 Task: For heading Arial with bold.  font size for heading22,  'Change the font style of data to'Arial Narrow.  and font size to 14,  Change the alignment of both headline & data to Align middle.  In the sheet  Financial Planning Spreadsheet Template
Action: Mouse moved to (38, 124)
Screenshot: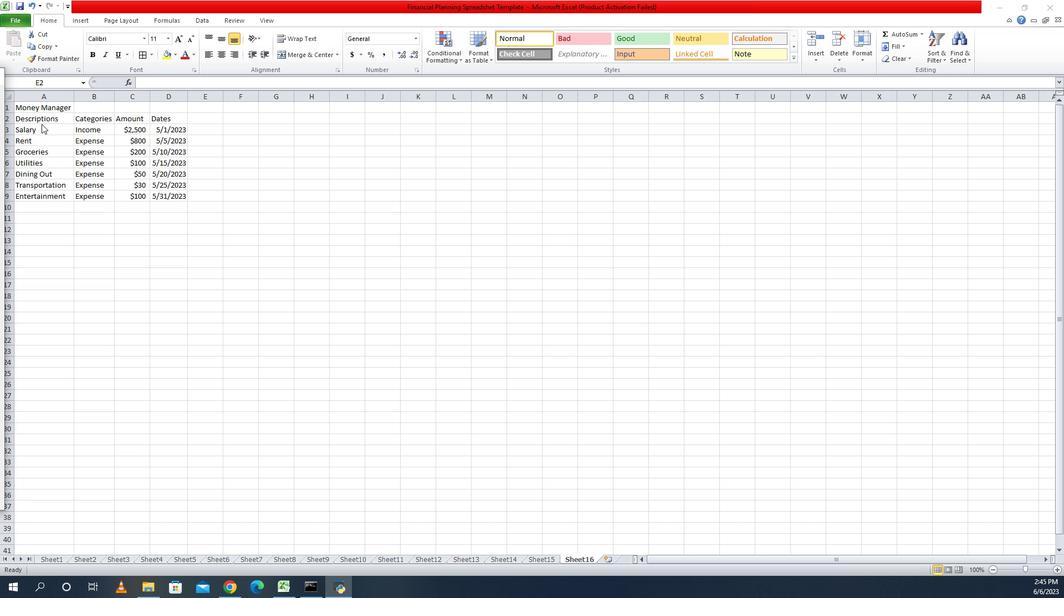 
Action: Mouse pressed left at (38, 124)
Screenshot: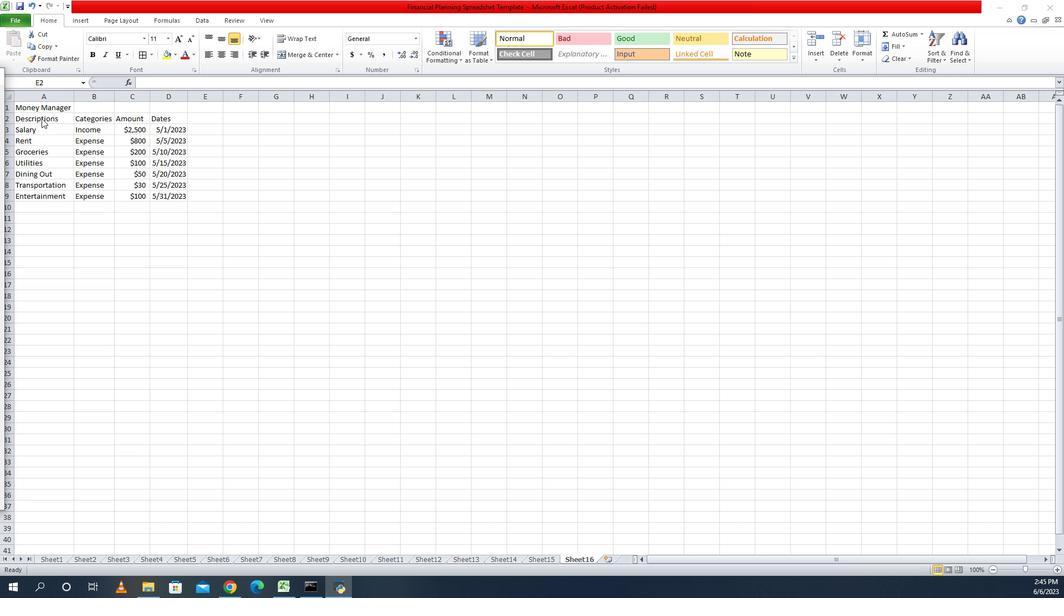
Action: Mouse pressed left at (38, 124)
Screenshot: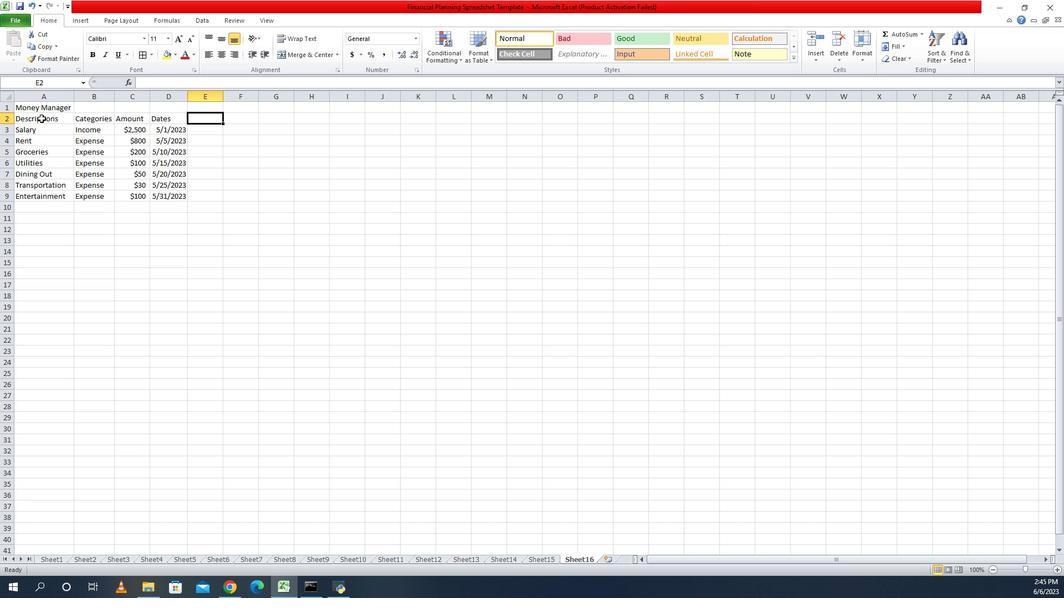 
Action: Mouse moved to (59, 124)
Screenshot: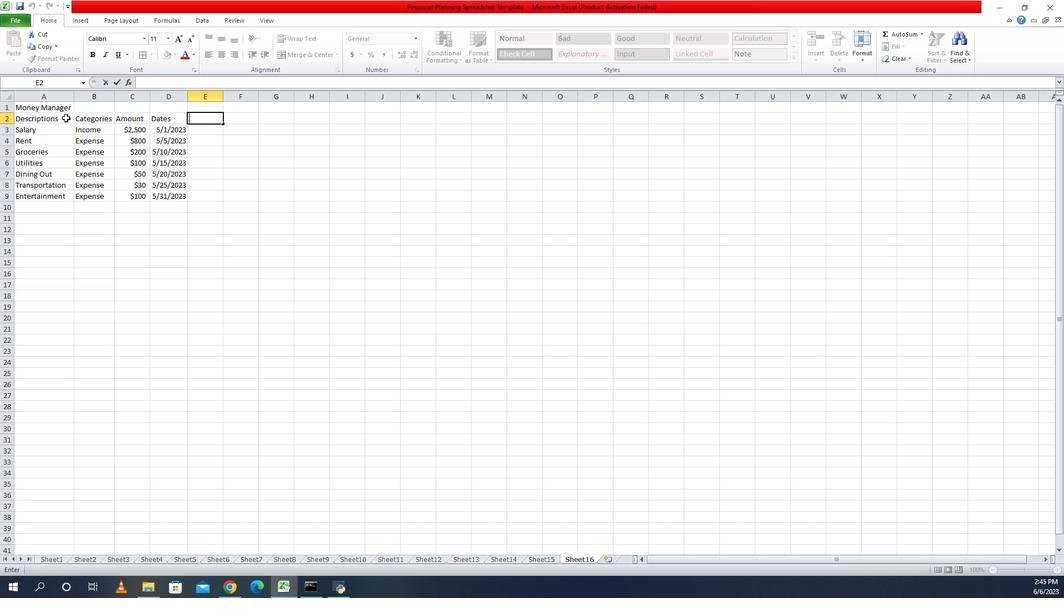 
Action: Mouse pressed left at (59, 124)
Screenshot: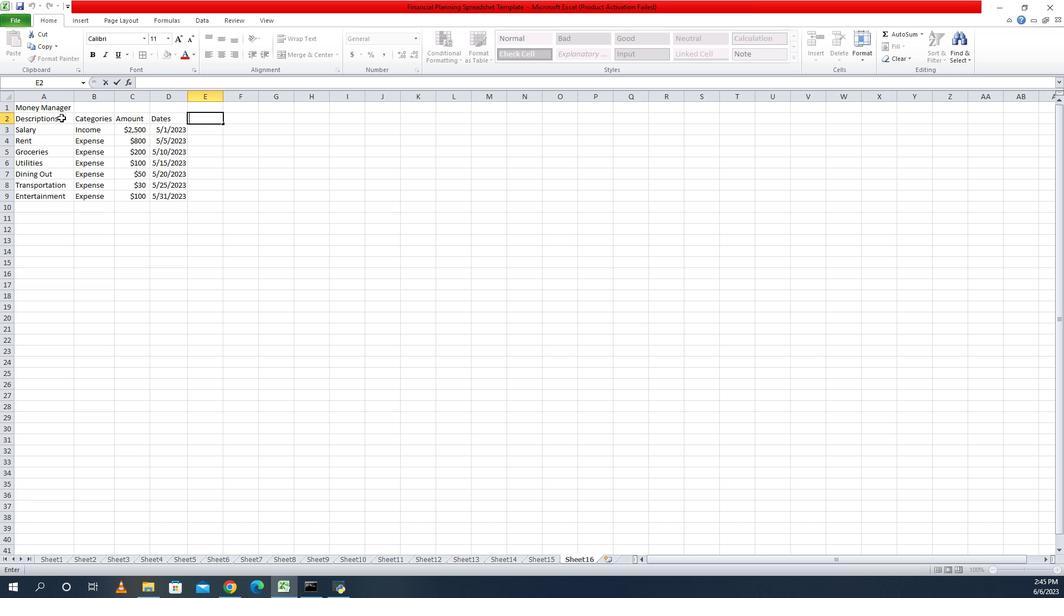 
Action: Mouse moved to (141, 49)
Screenshot: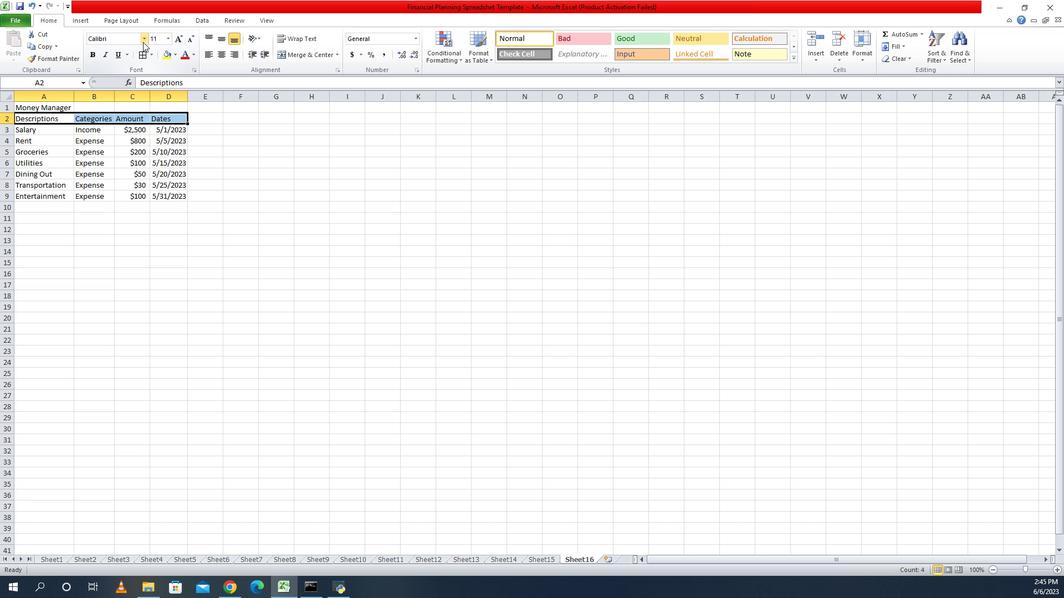 
Action: Mouse pressed left at (141, 49)
Screenshot: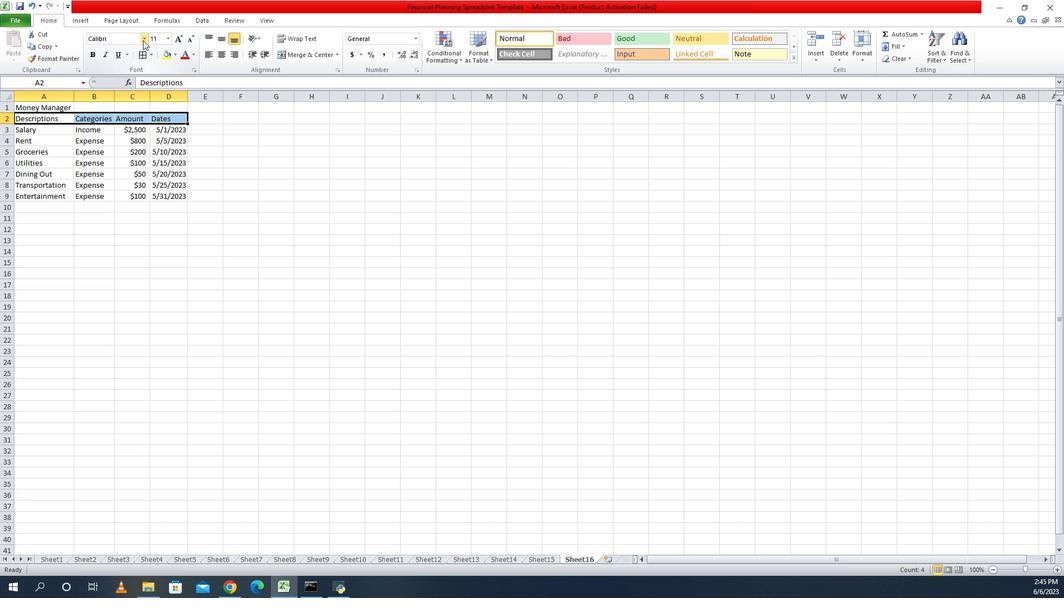 
Action: Mouse moved to (119, 135)
Screenshot: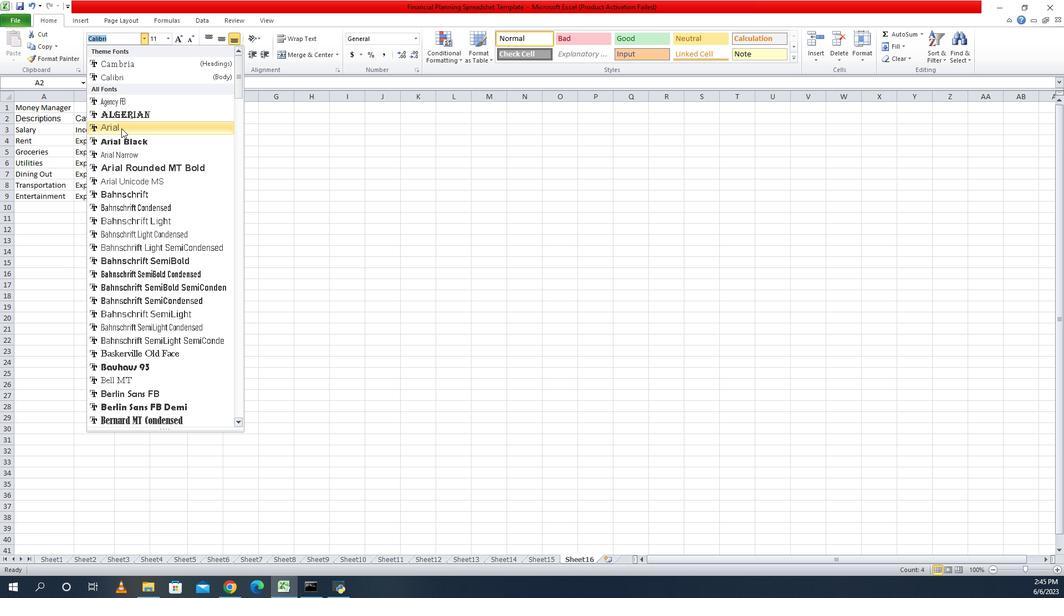 
Action: Mouse pressed left at (119, 135)
Screenshot: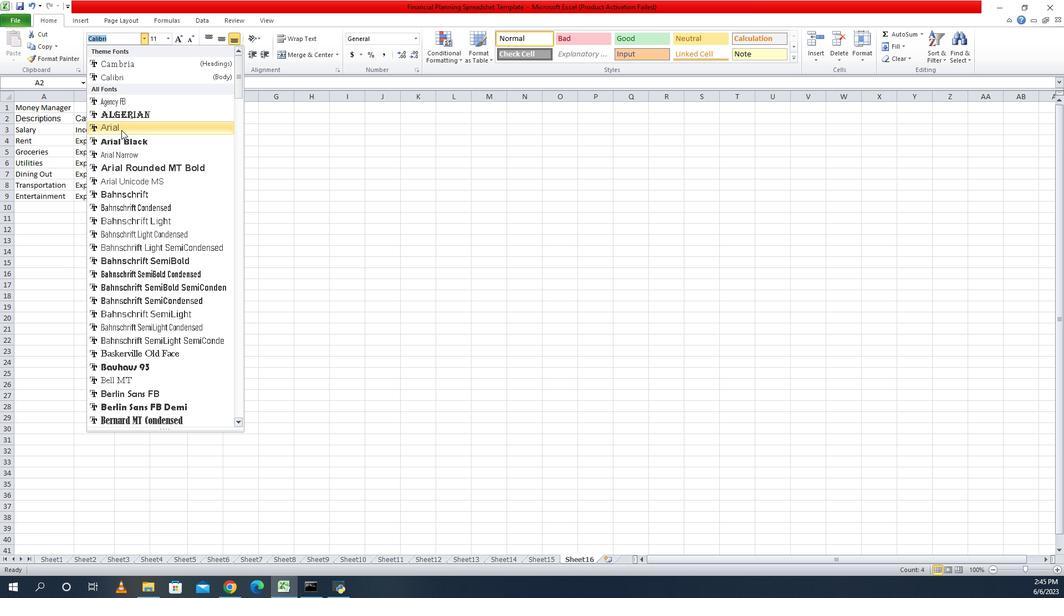 
Action: Mouse moved to (91, 68)
Screenshot: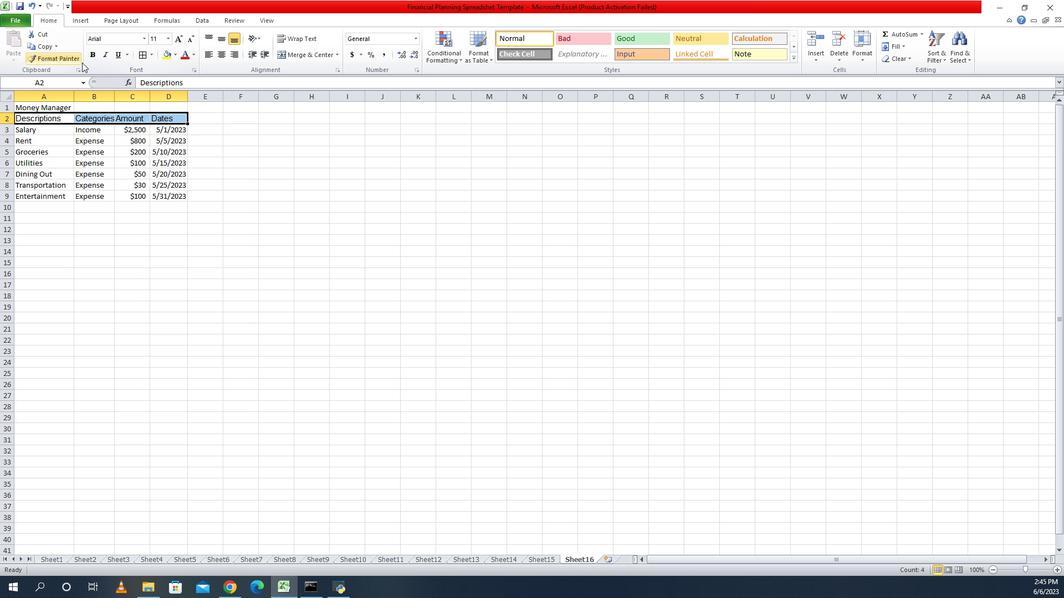 
Action: Mouse pressed left at (91, 68)
Screenshot: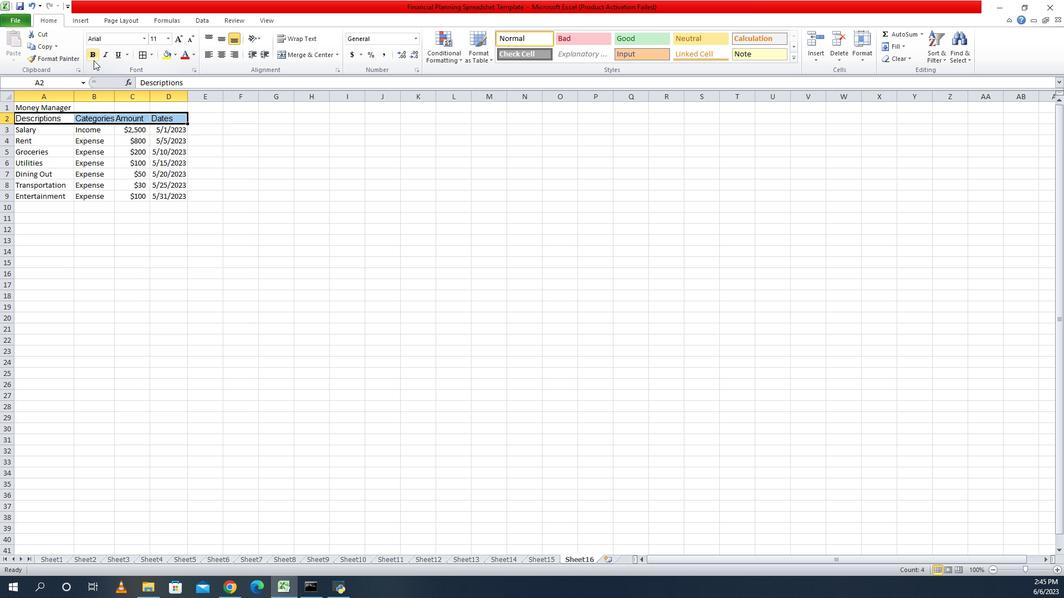 
Action: Mouse moved to (166, 49)
Screenshot: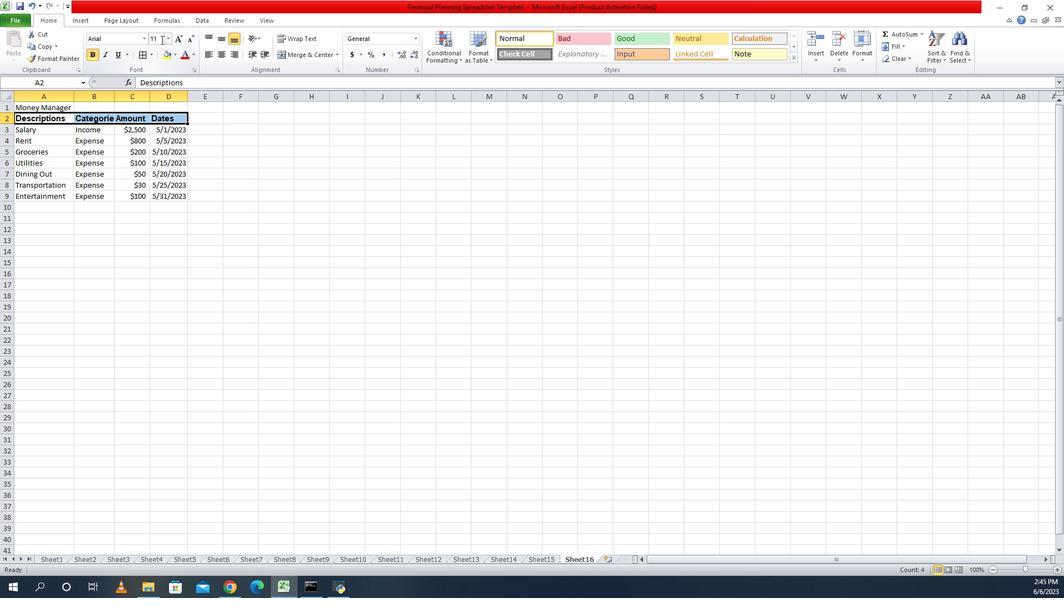 
Action: Mouse pressed left at (166, 49)
Screenshot: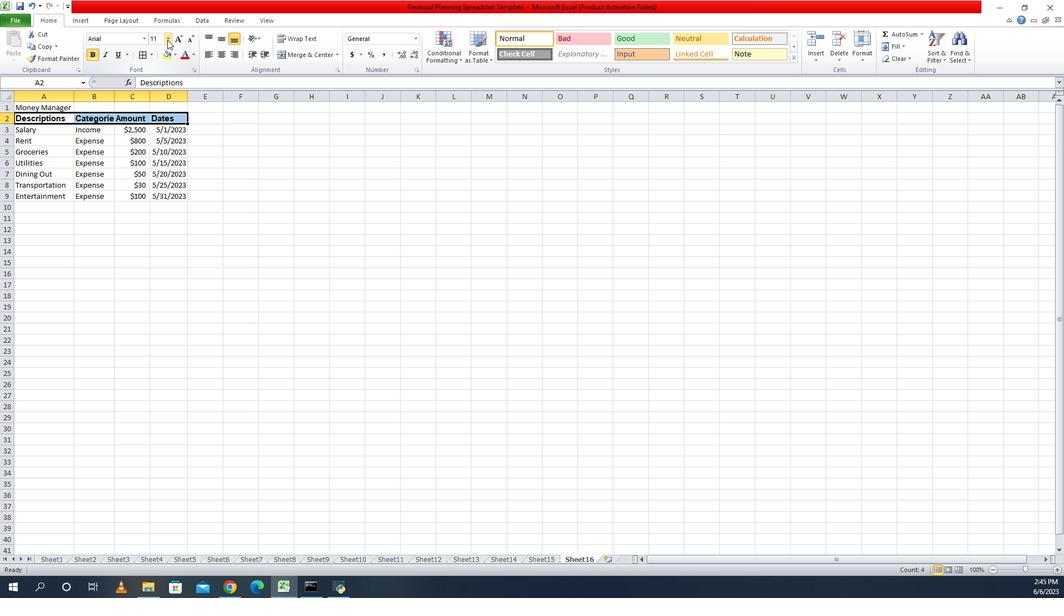 
Action: Mouse moved to (156, 137)
Screenshot: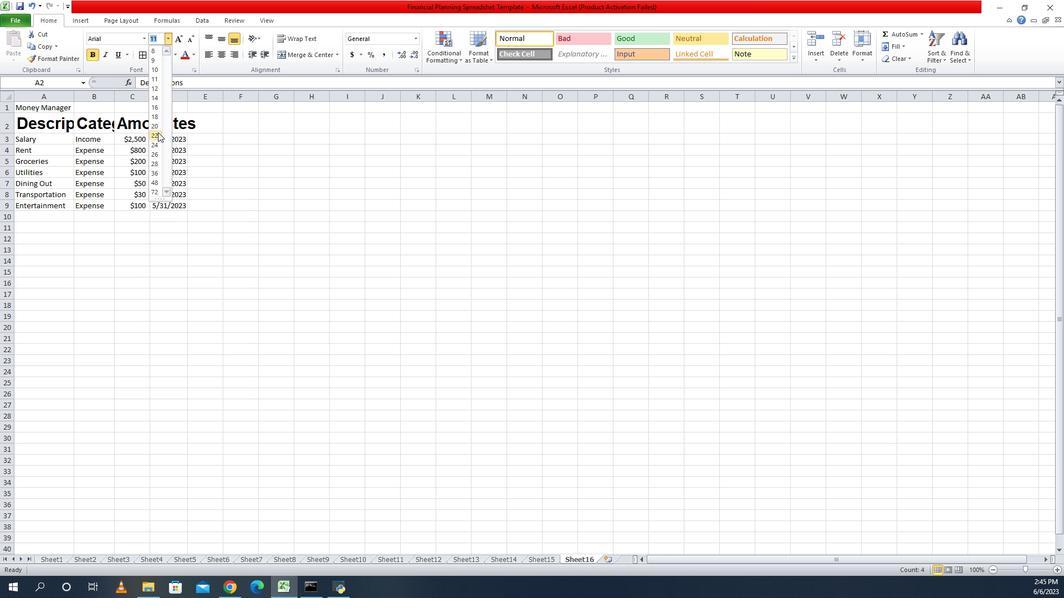 
Action: Mouse pressed left at (156, 137)
Screenshot: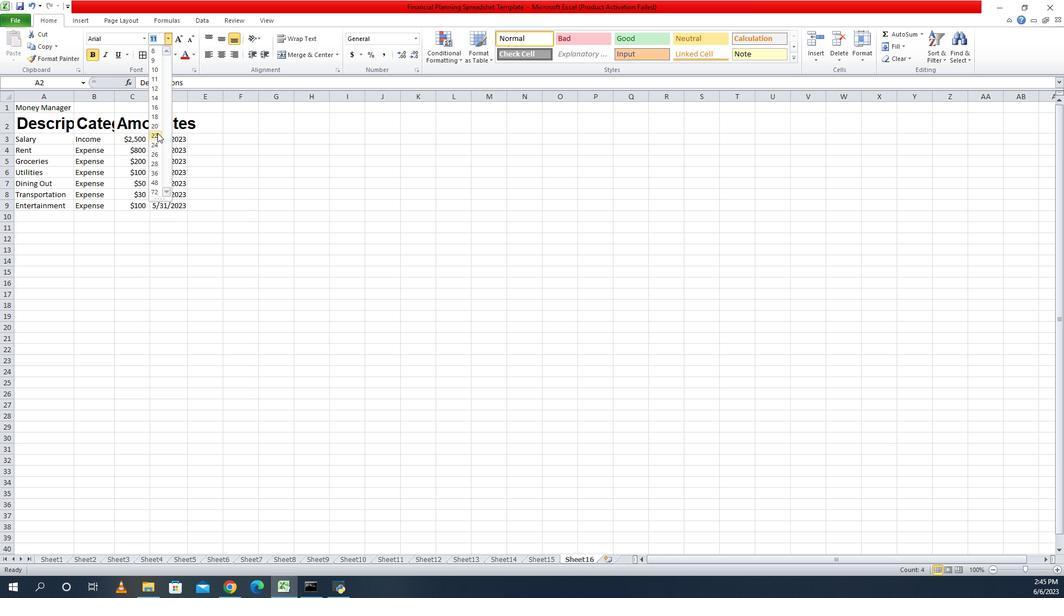 
Action: Mouse moved to (188, 102)
Screenshot: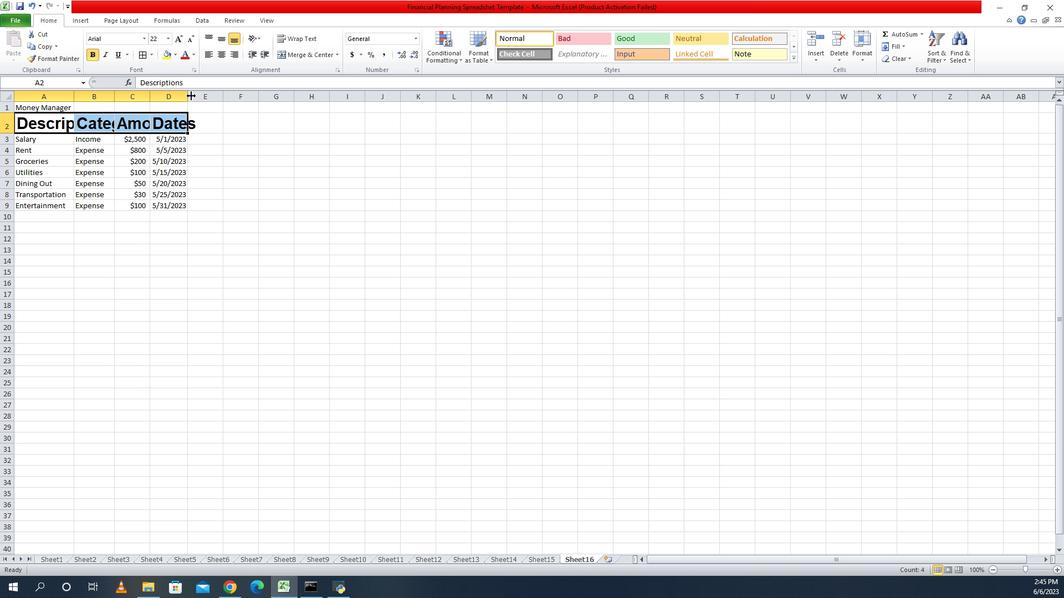
Action: Mouse pressed left at (188, 102)
Screenshot: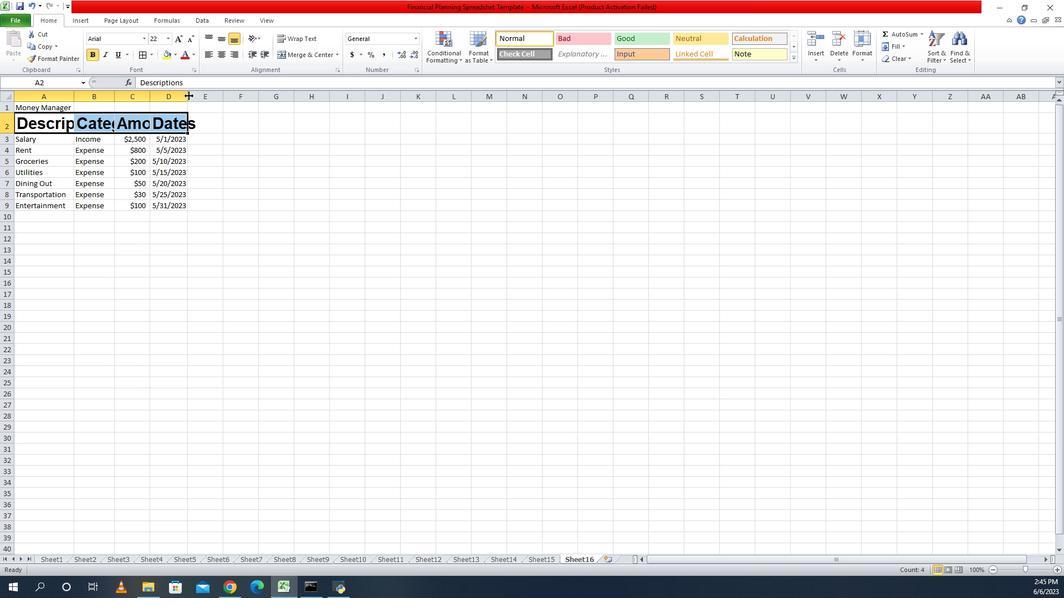 
Action: Mouse pressed left at (188, 102)
Screenshot: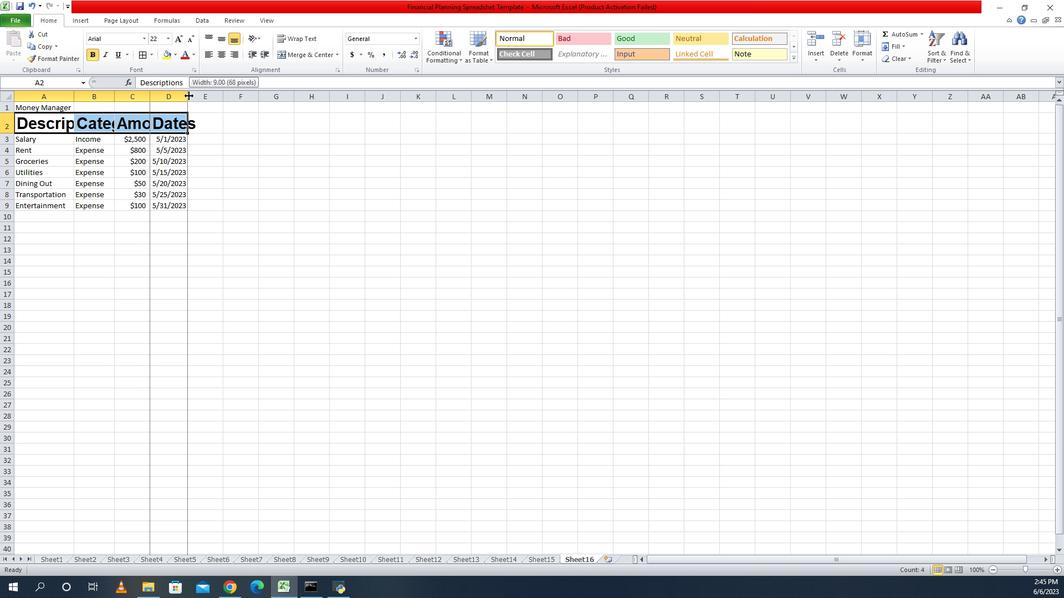 
Action: Mouse moved to (149, 102)
Screenshot: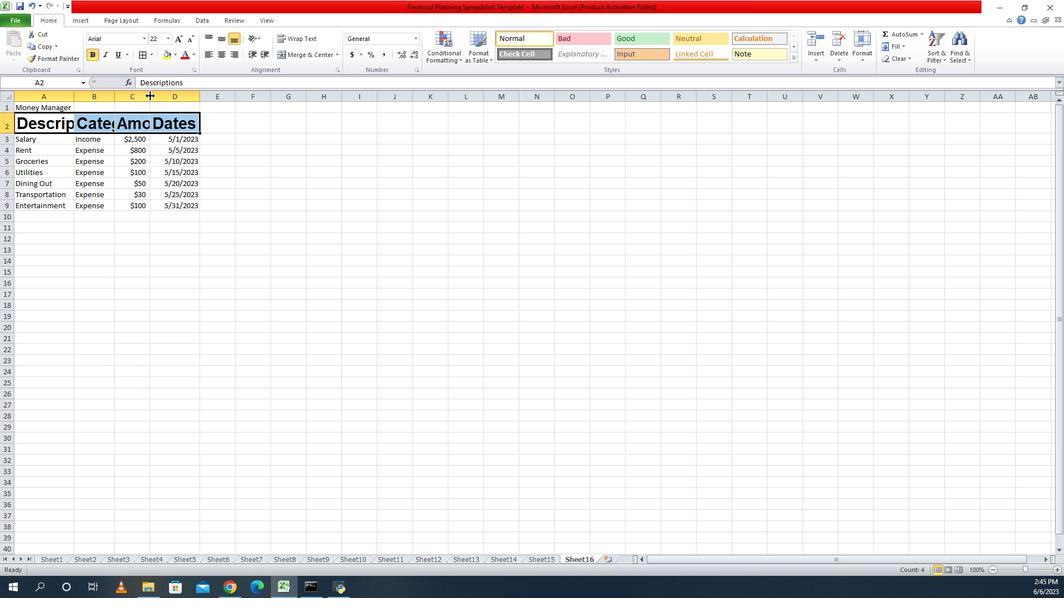 
Action: Mouse pressed left at (149, 102)
Screenshot: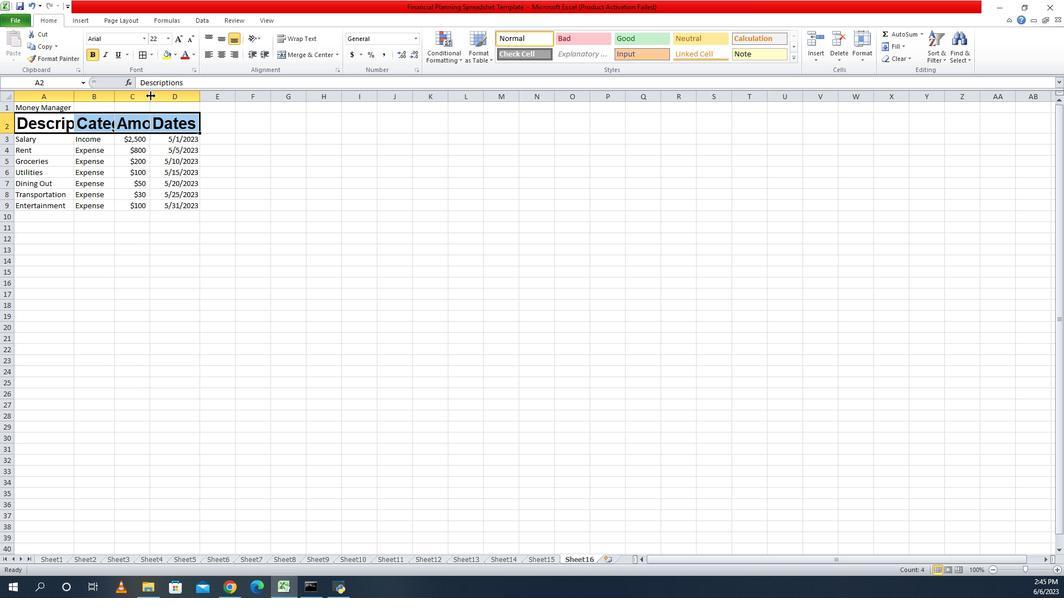 
Action: Mouse pressed left at (149, 102)
Screenshot: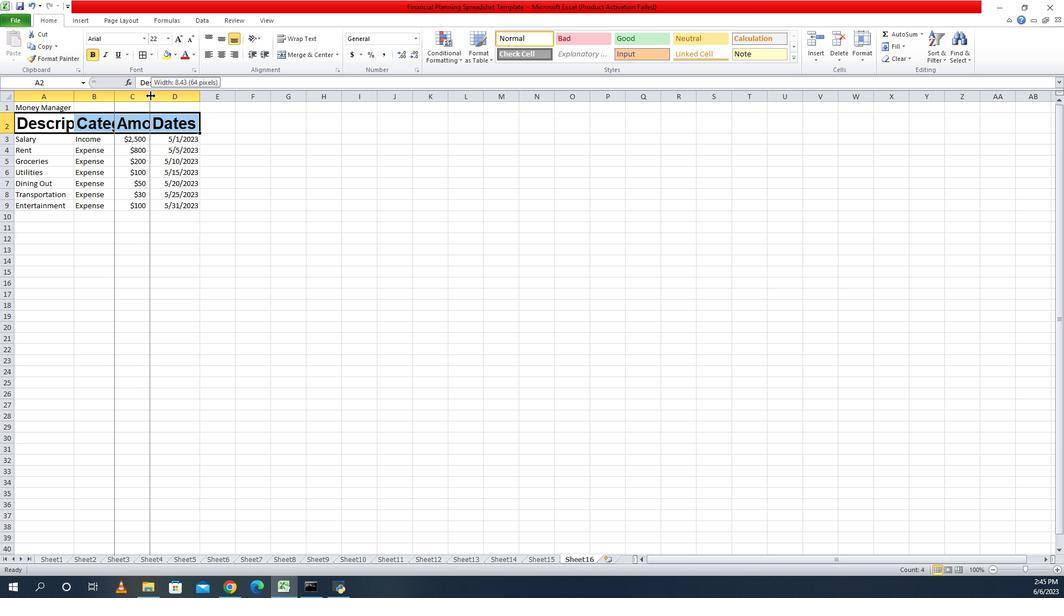 
Action: Mouse moved to (113, 100)
Screenshot: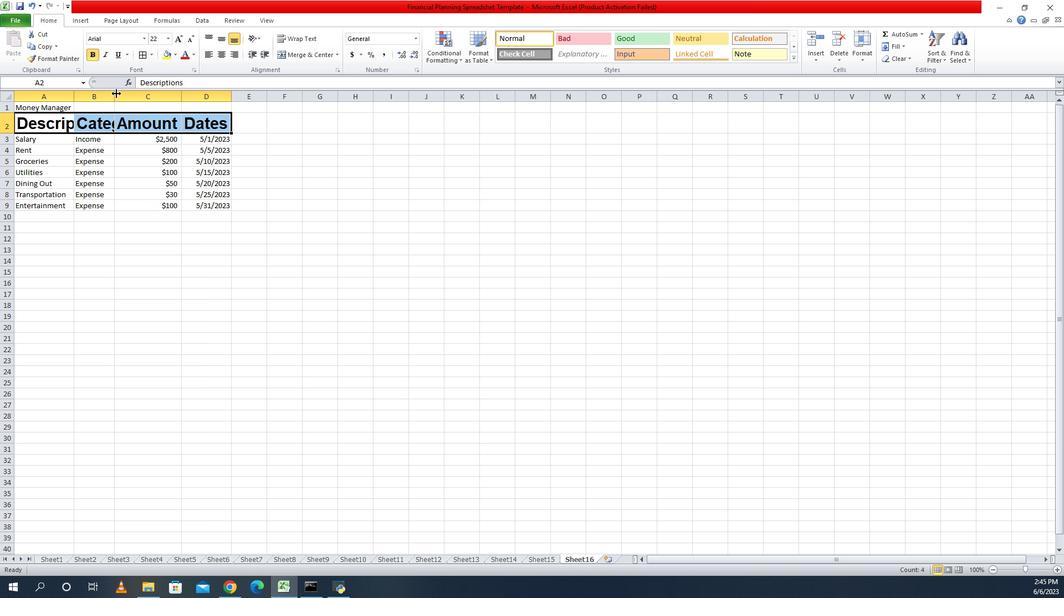 
Action: Mouse pressed left at (113, 100)
Screenshot: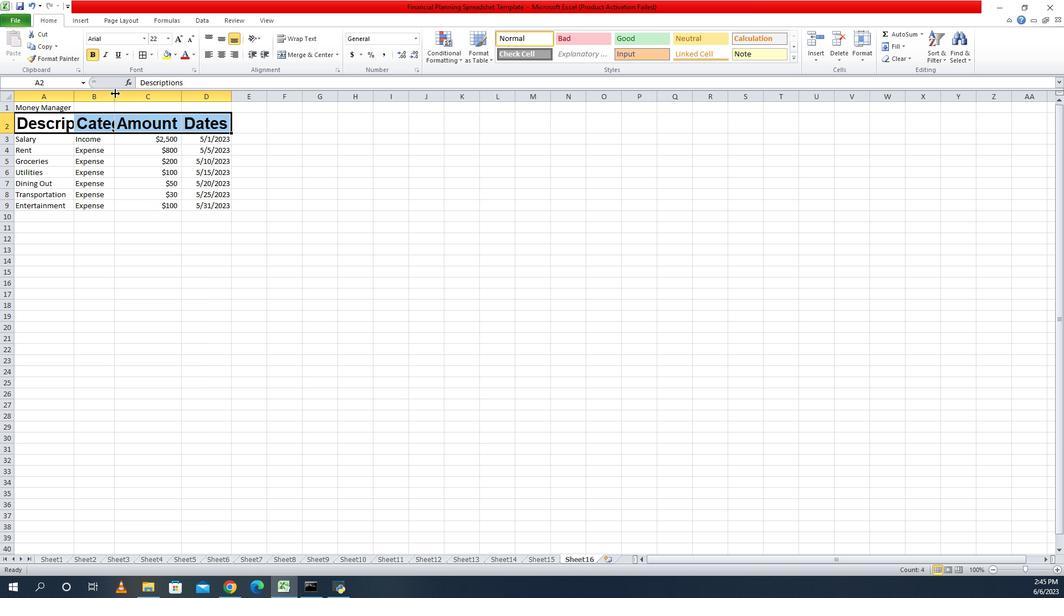 
Action: Mouse pressed left at (113, 100)
Screenshot: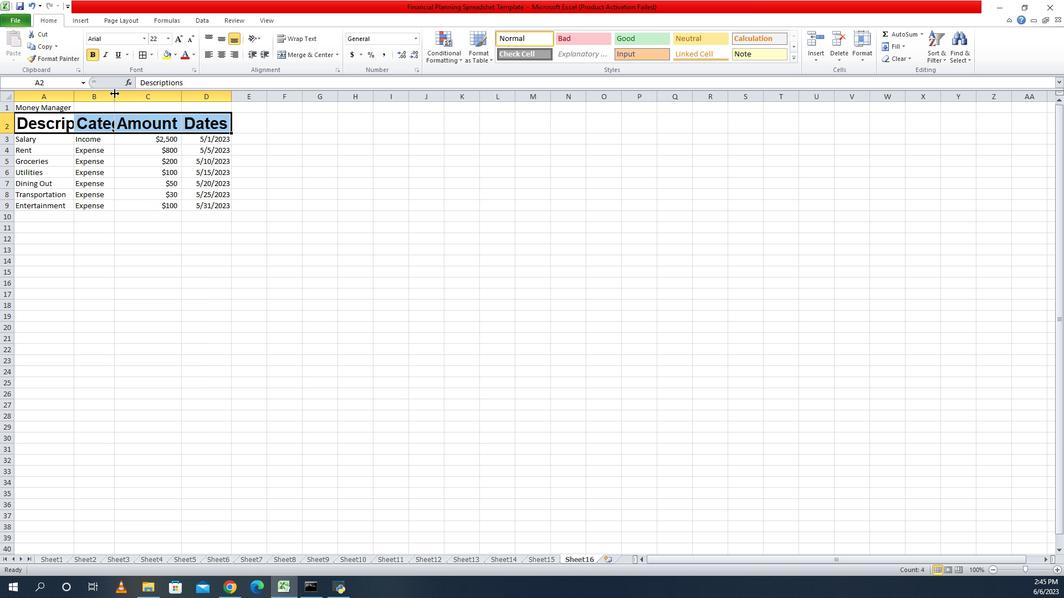 
Action: Mouse moved to (77, 101)
Screenshot: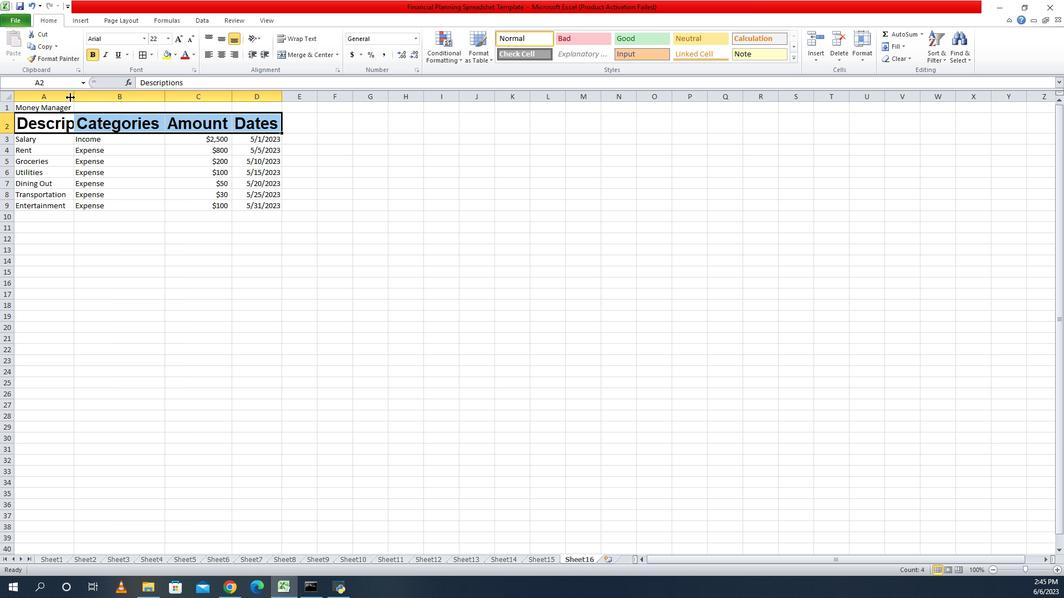 
Action: Mouse pressed left at (77, 101)
Screenshot: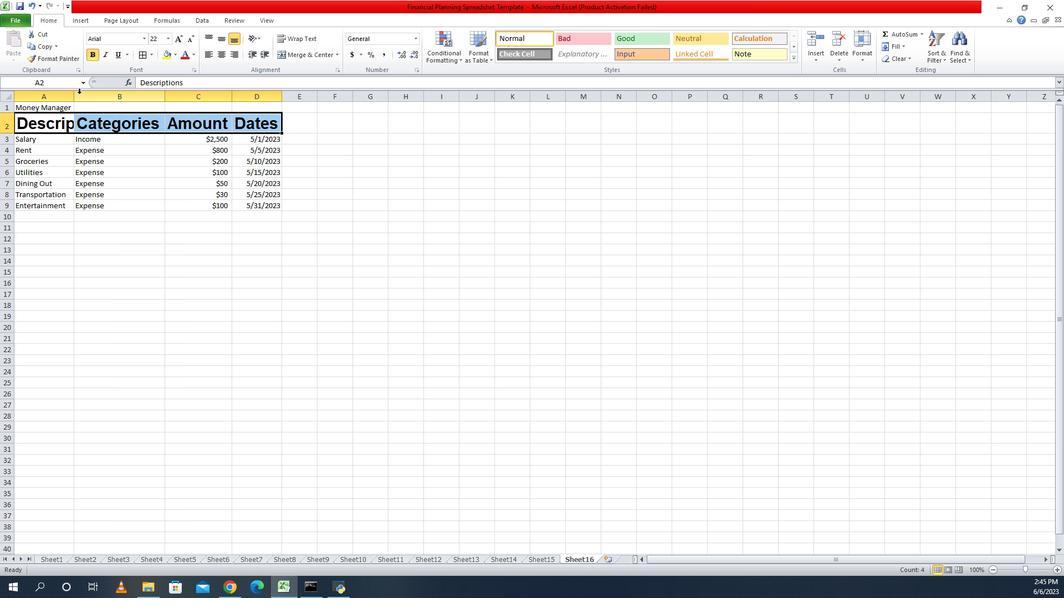 
Action: Mouse pressed left at (77, 101)
Screenshot: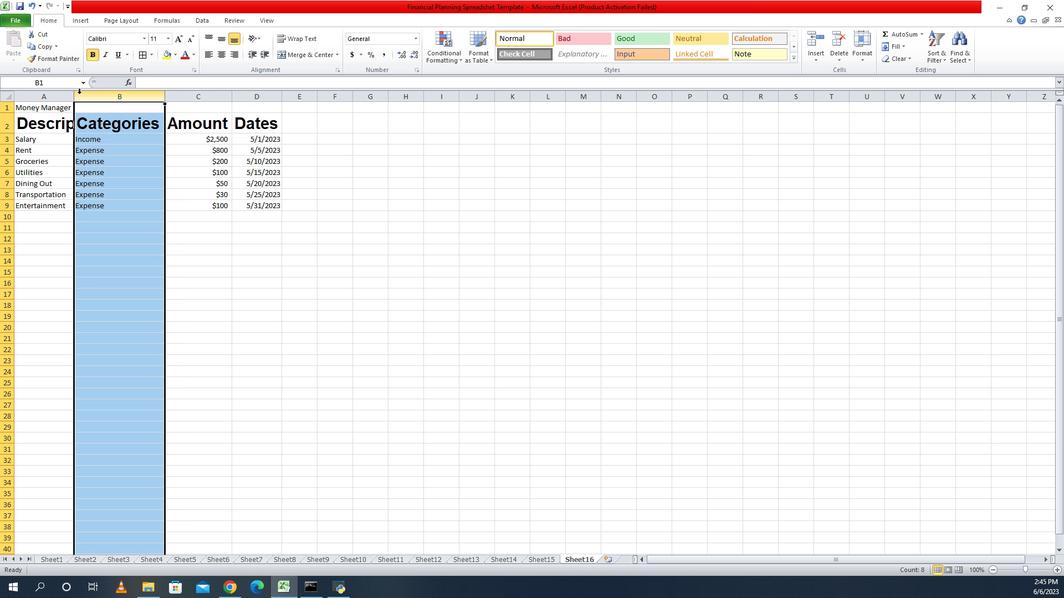 
Action: Mouse moved to (73, 99)
Screenshot: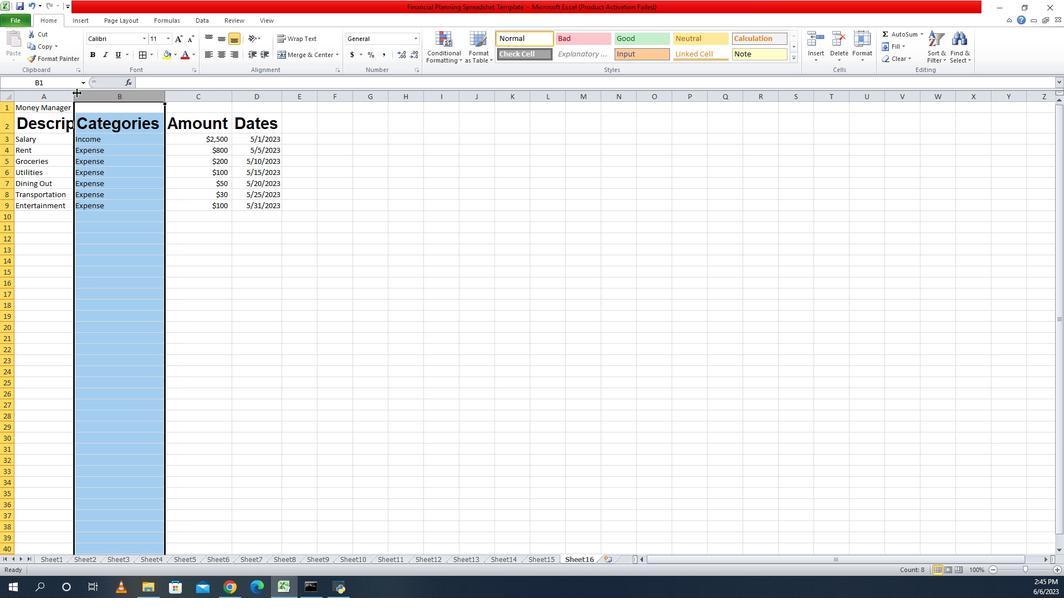 
Action: Mouse pressed left at (73, 99)
Screenshot: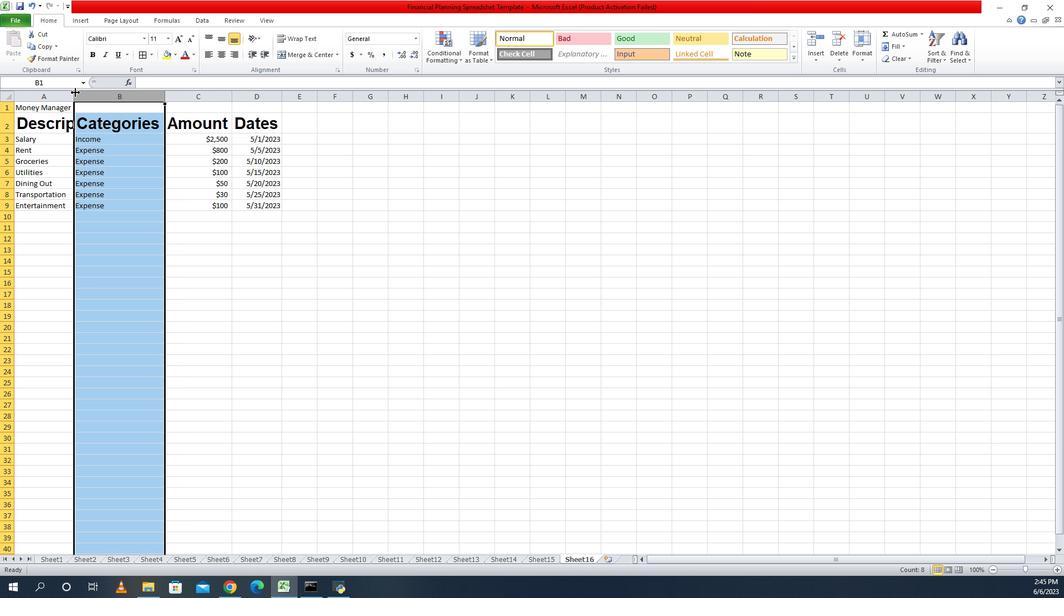 
Action: Mouse pressed left at (73, 99)
Screenshot: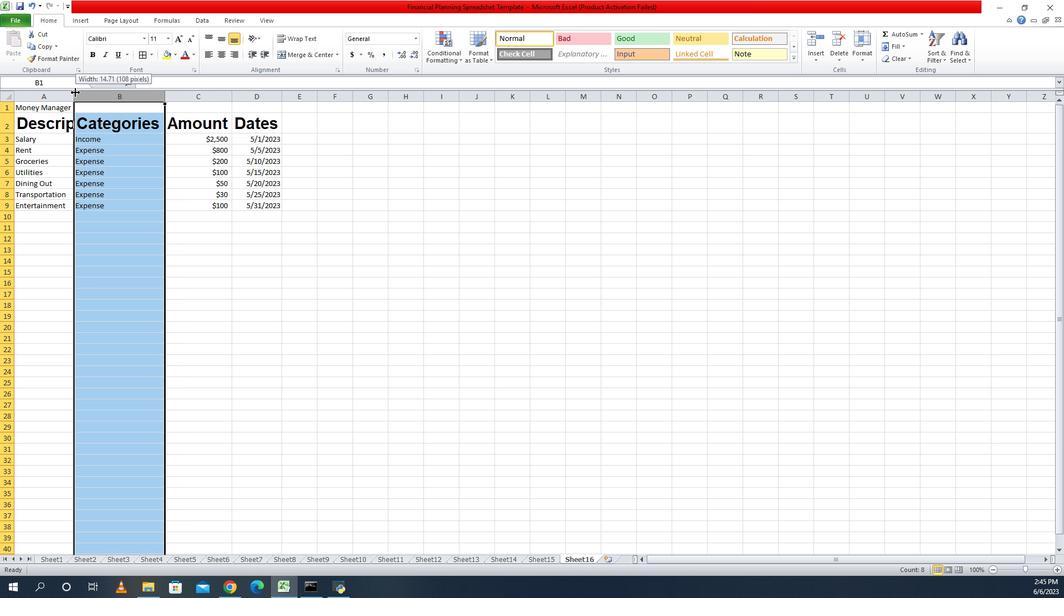 
Action: Mouse moved to (47, 136)
Screenshot: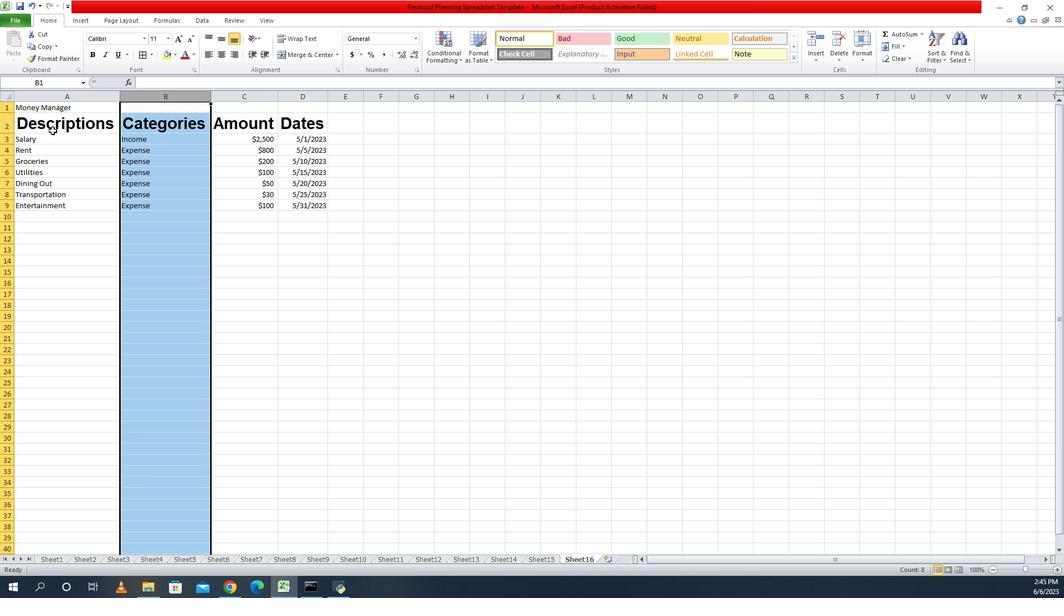 
Action: Mouse pressed left at (47, 136)
Screenshot: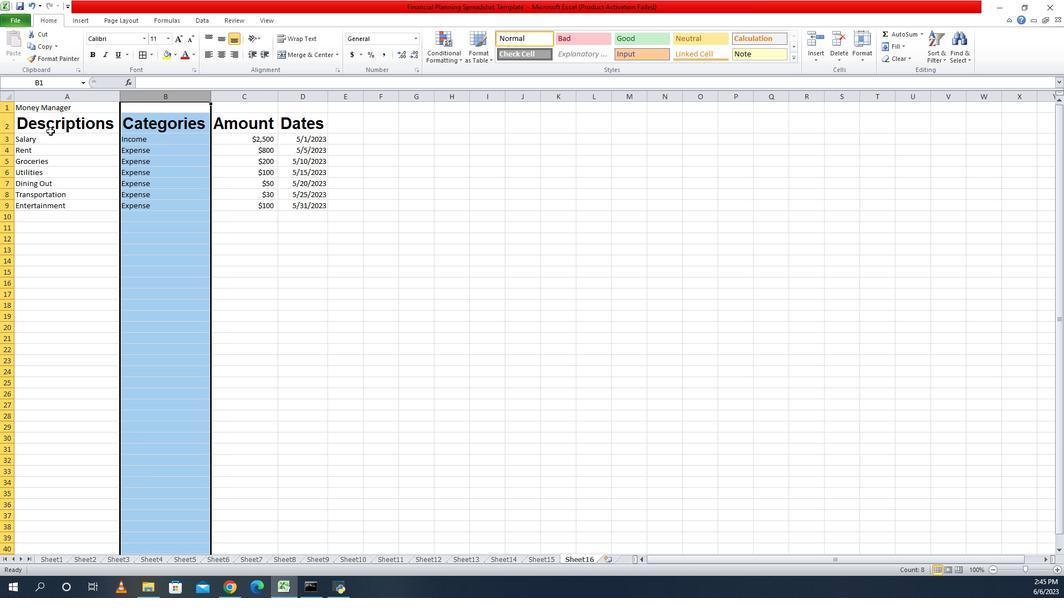 
Action: Mouse moved to (39, 212)
Screenshot: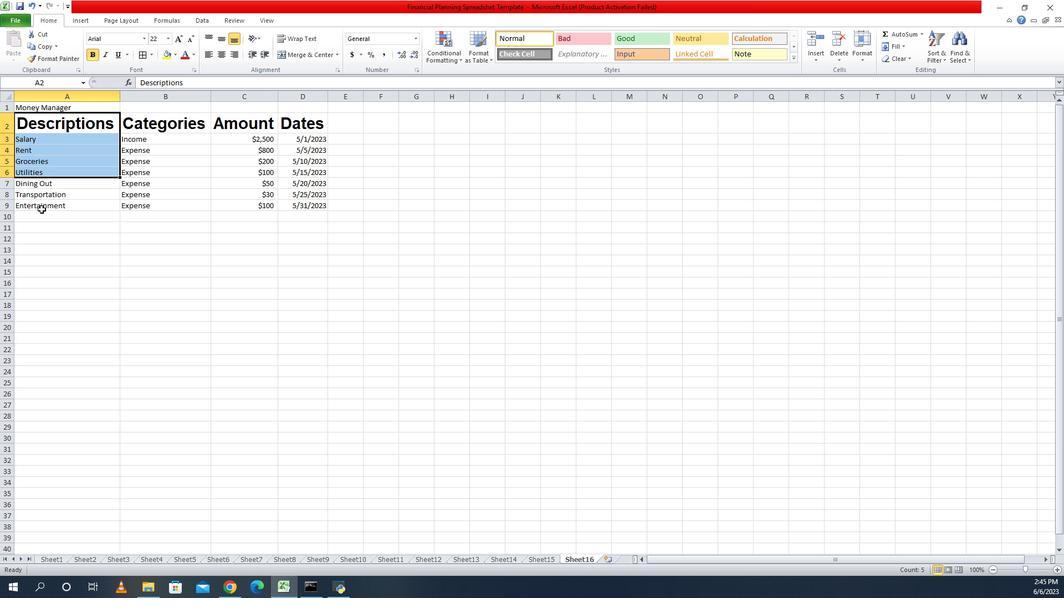 
Action: Mouse pressed left at (39, 212)
Screenshot: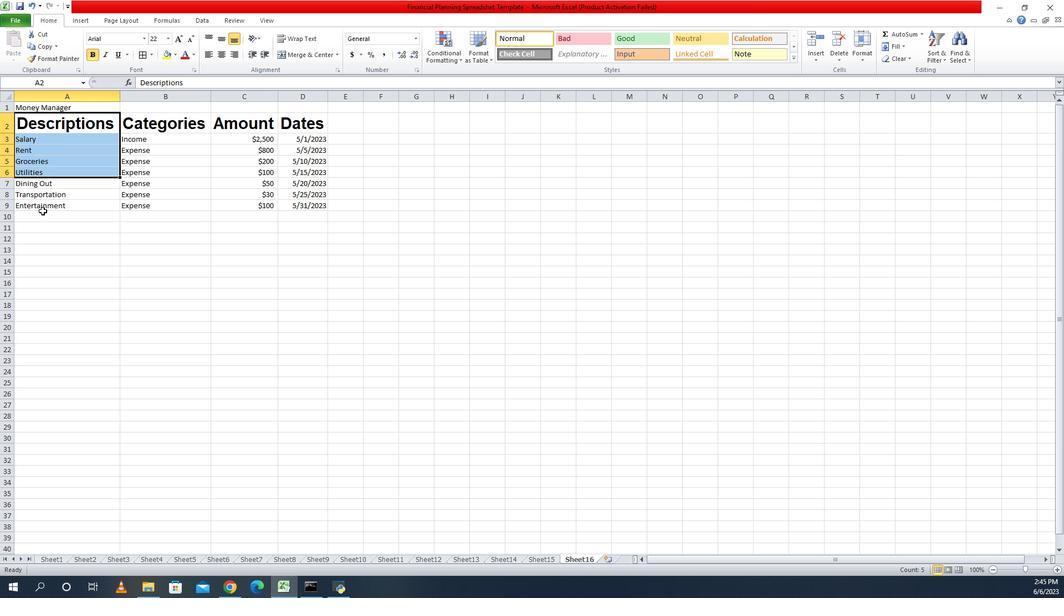 
Action: Mouse moved to (36, 141)
Screenshot: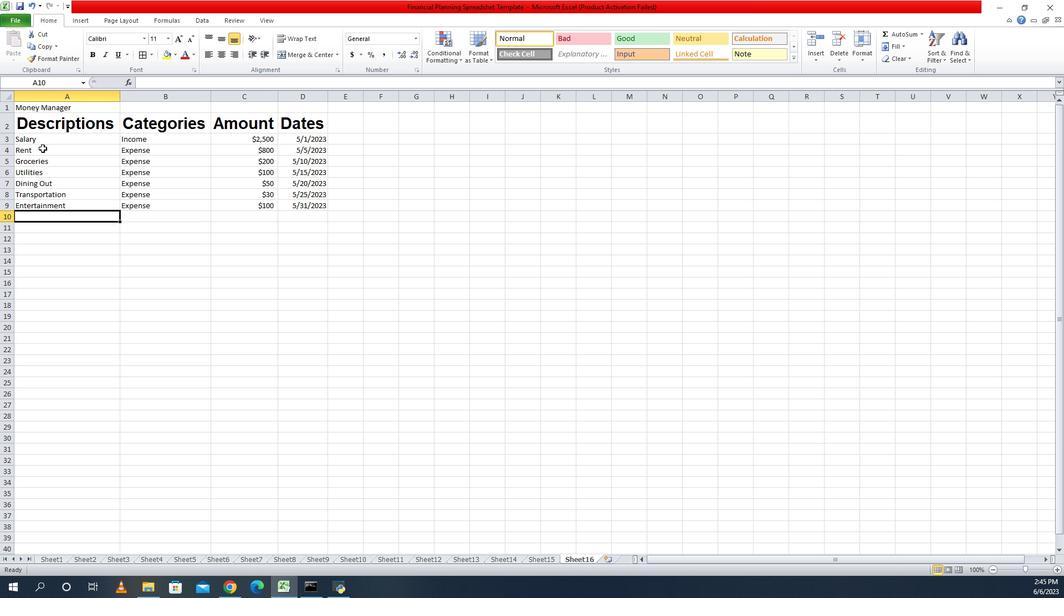 
Action: Mouse pressed left at (36, 141)
Screenshot: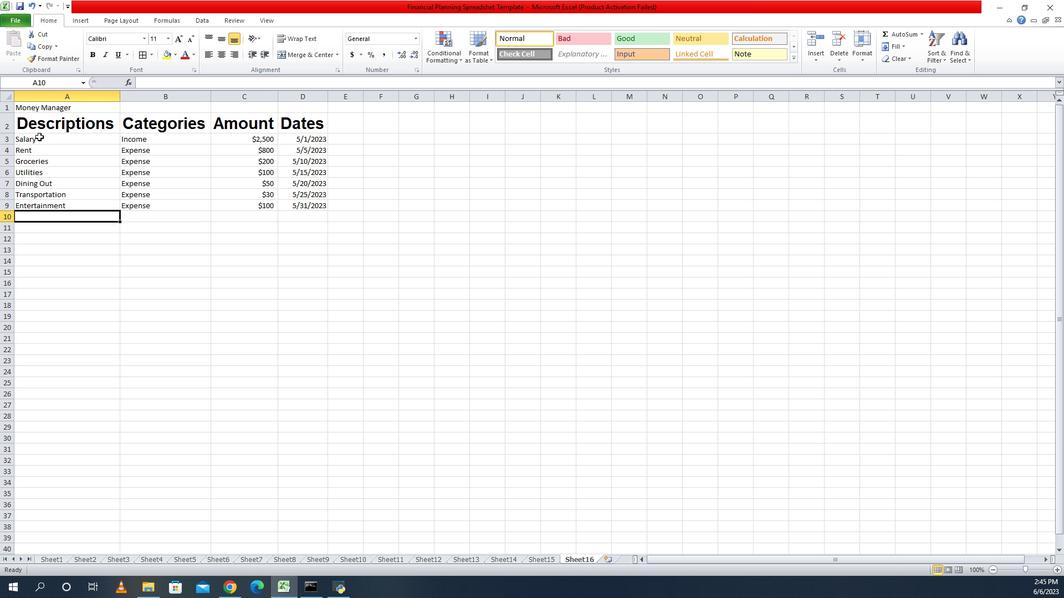 
Action: Mouse moved to (292, 215)
Screenshot: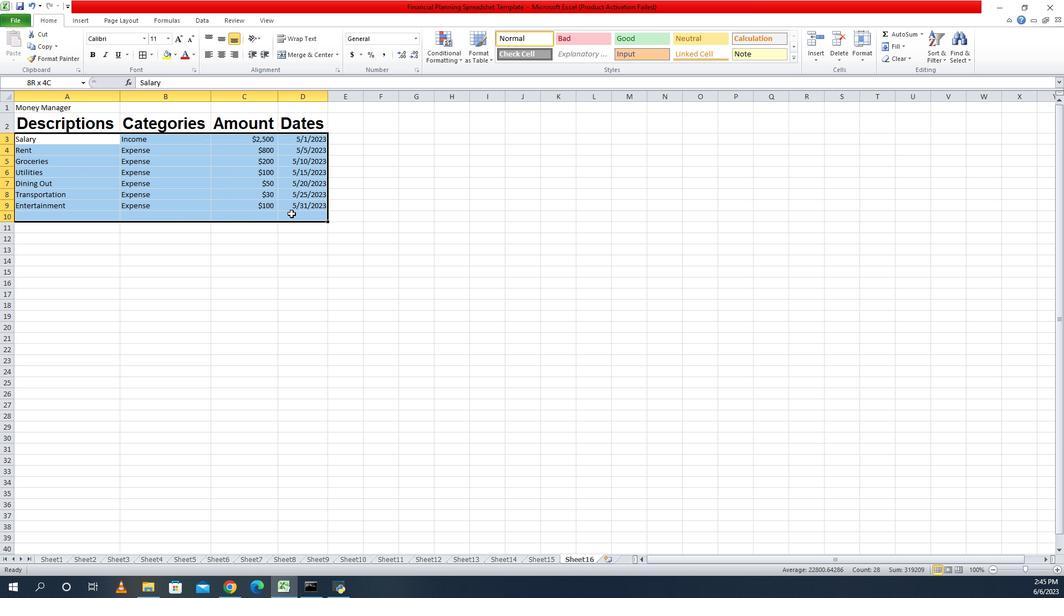 
Action: Mouse pressed left at (292, 215)
Screenshot: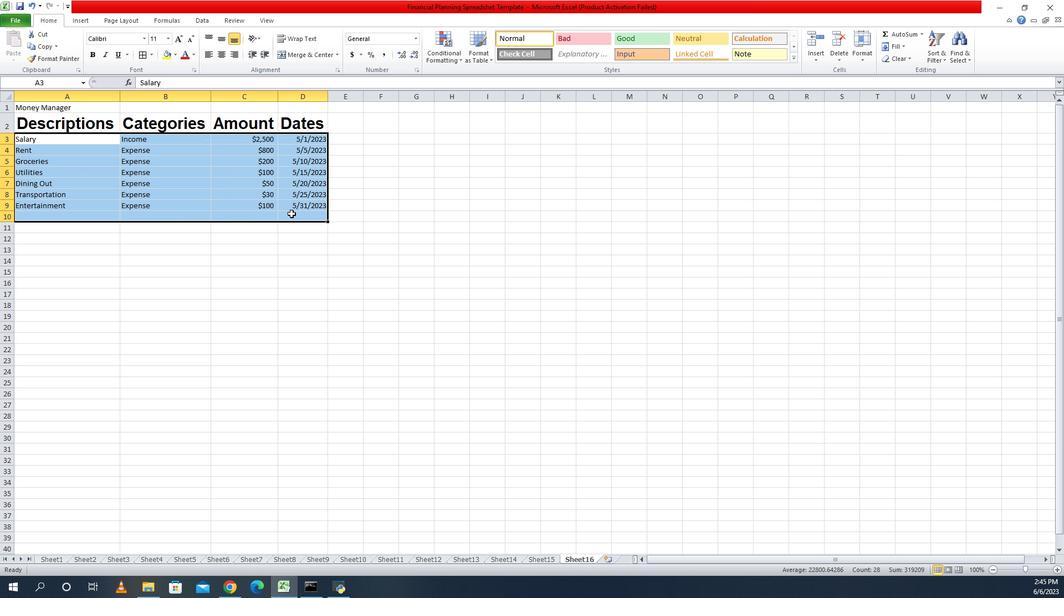 
Action: Mouse moved to (74, 141)
Screenshot: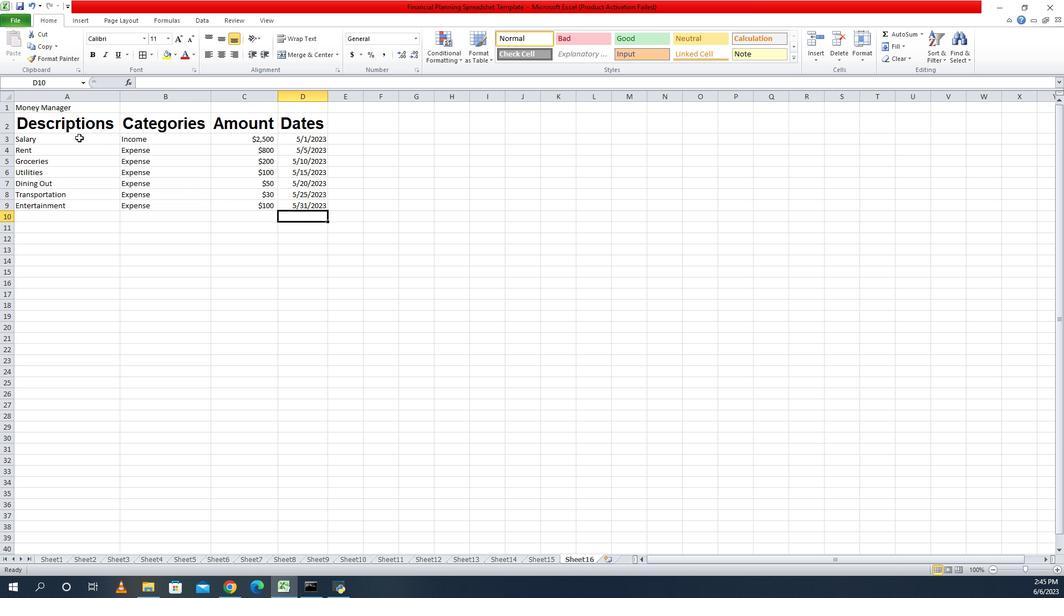 
Action: Mouse pressed left at (74, 141)
Screenshot: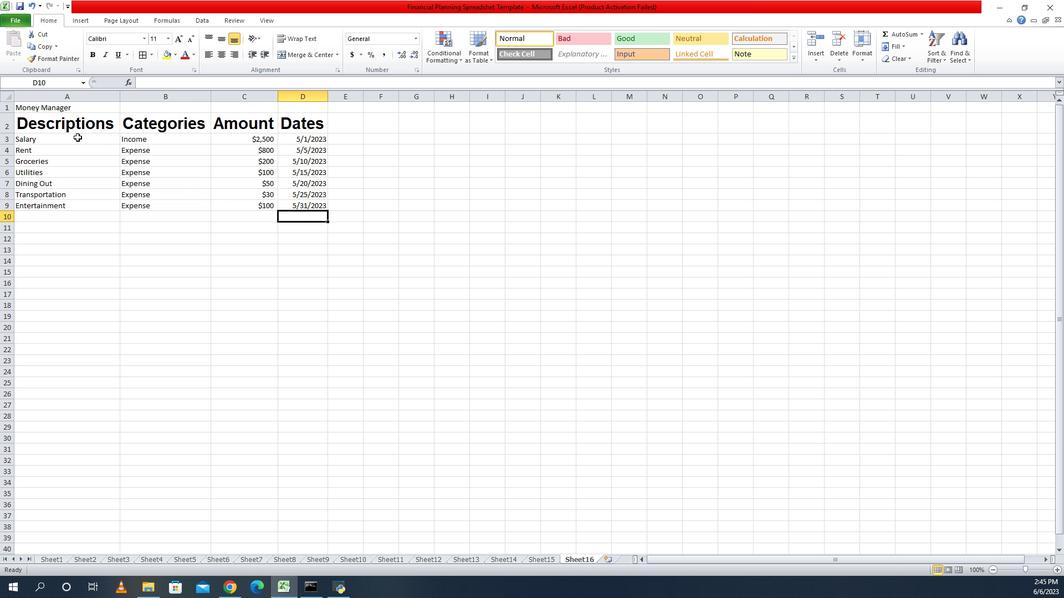 
Action: Mouse moved to (140, 47)
Screenshot: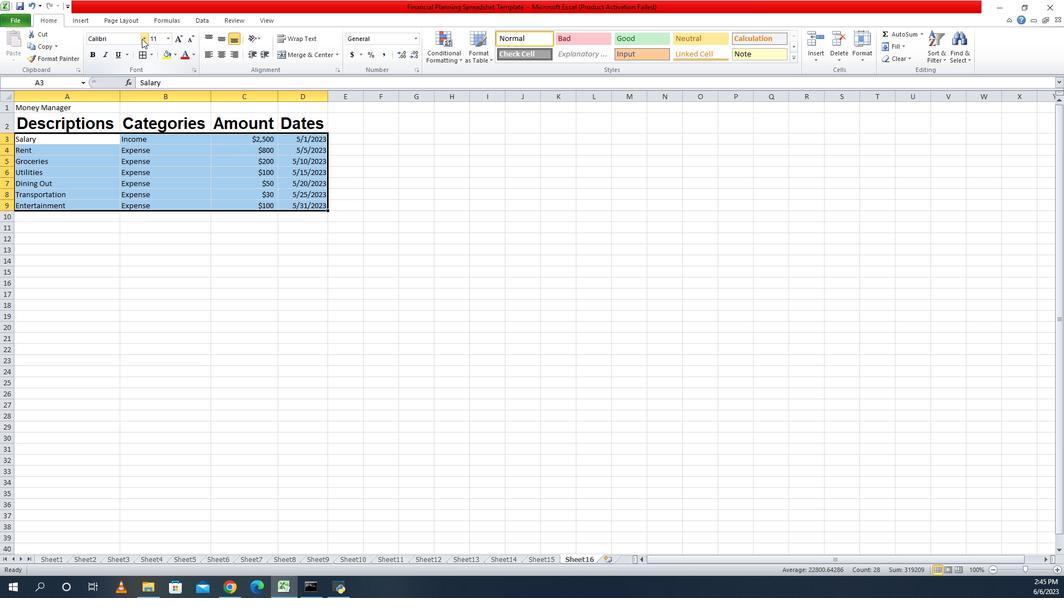 
Action: Mouse pressed left at (140, 47)
Screenshot: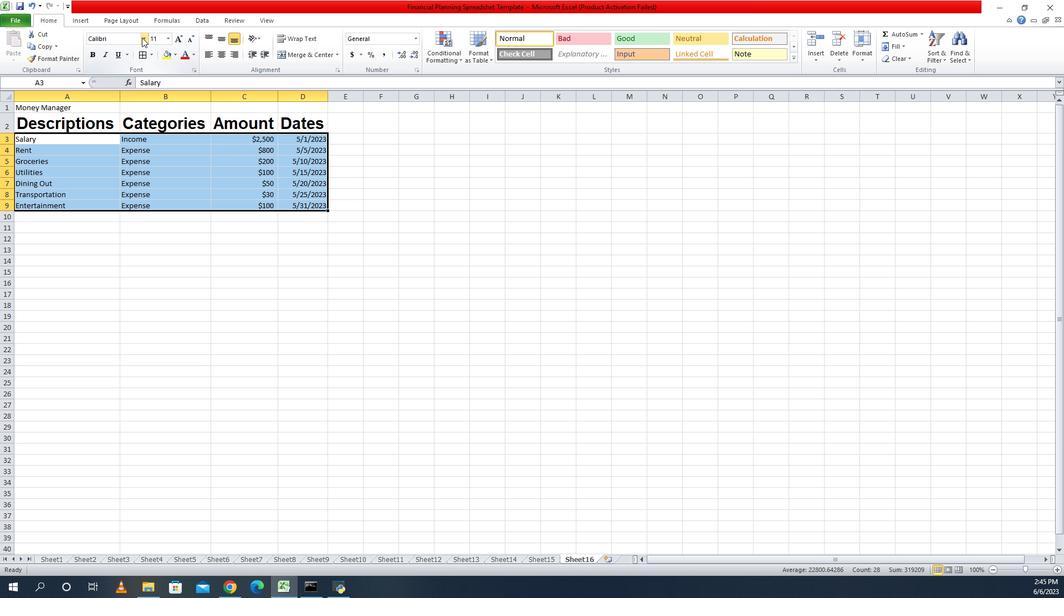 
Action: Mouse moved to (121, 161)
Screenshot: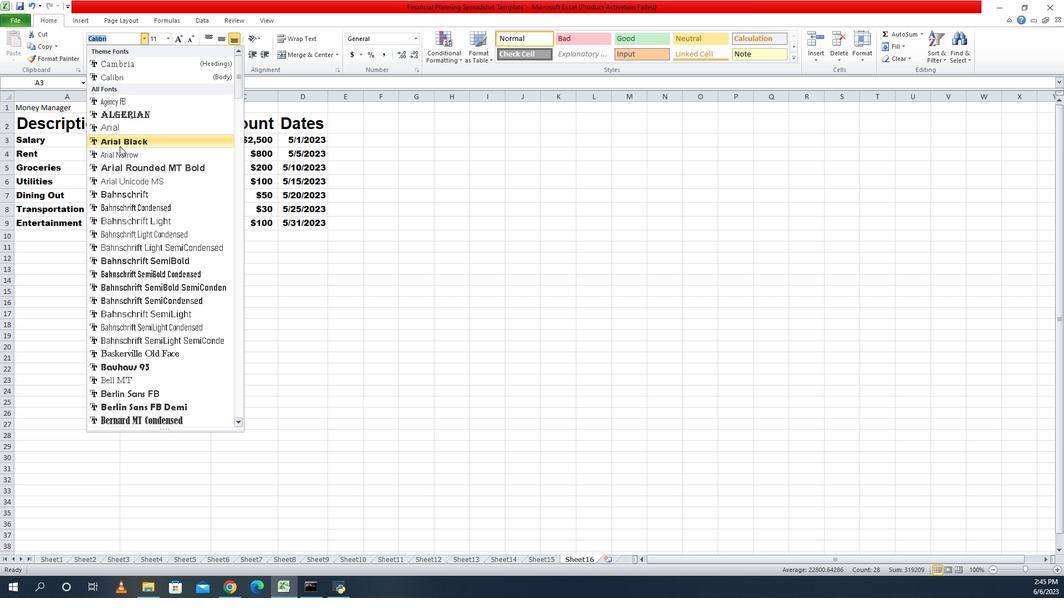 
Action: Mouse pressed left at (121, 161)
Screenshot: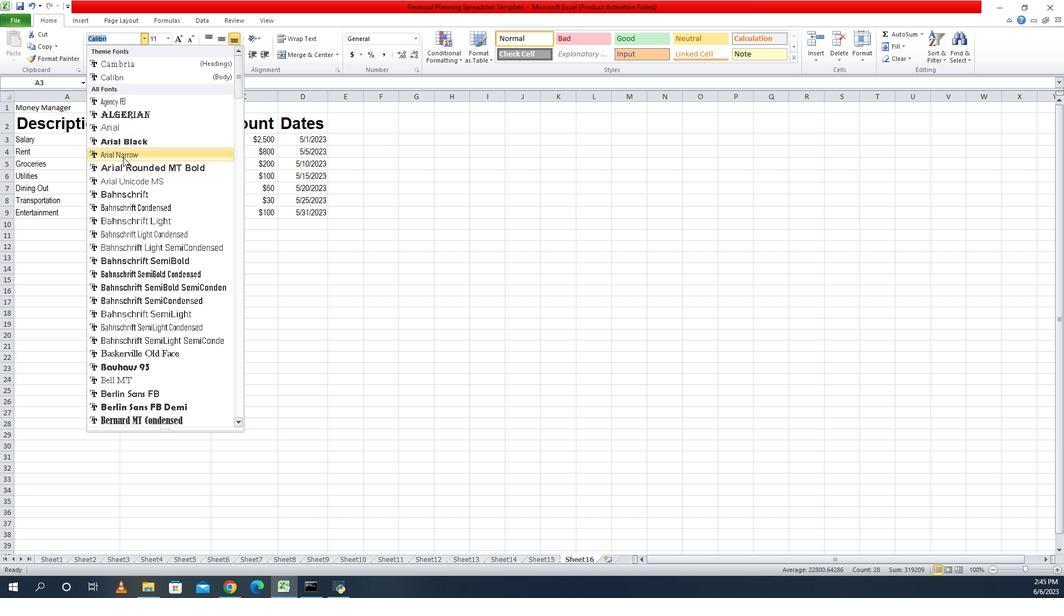 
Action: Mouse moved to (165, 49)
Screenshot: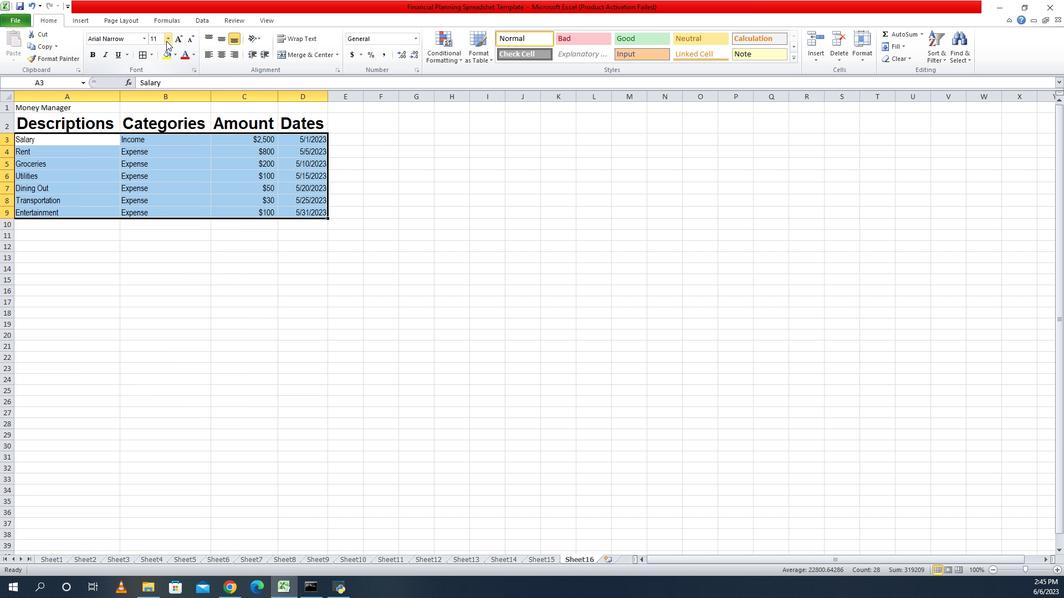 
Action: Mouse pressed left at (165, 49)
Screenshot: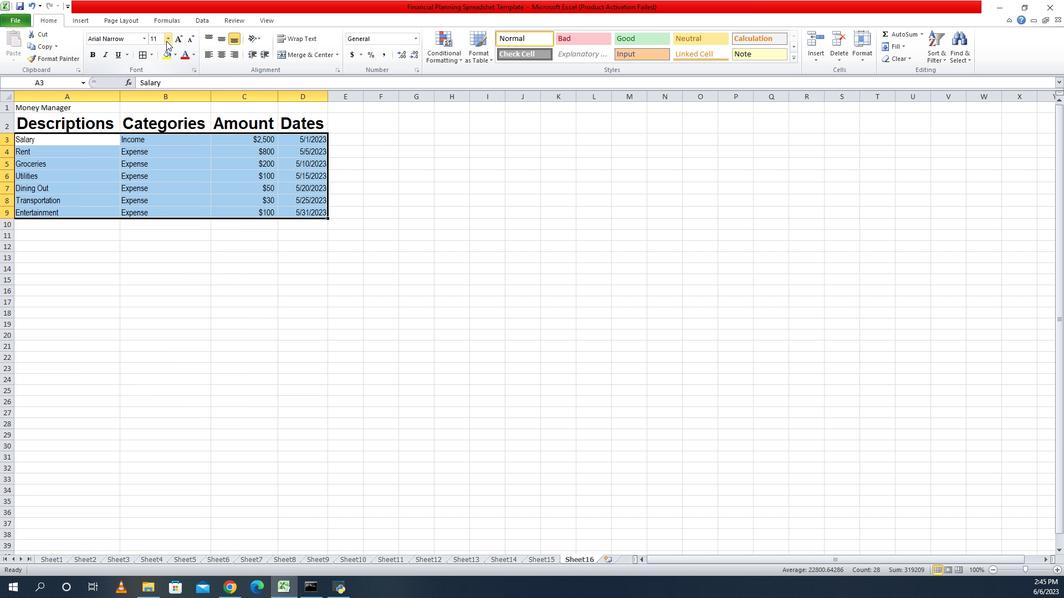 
Action: Mouse moved to (154, 105)
Screenshot: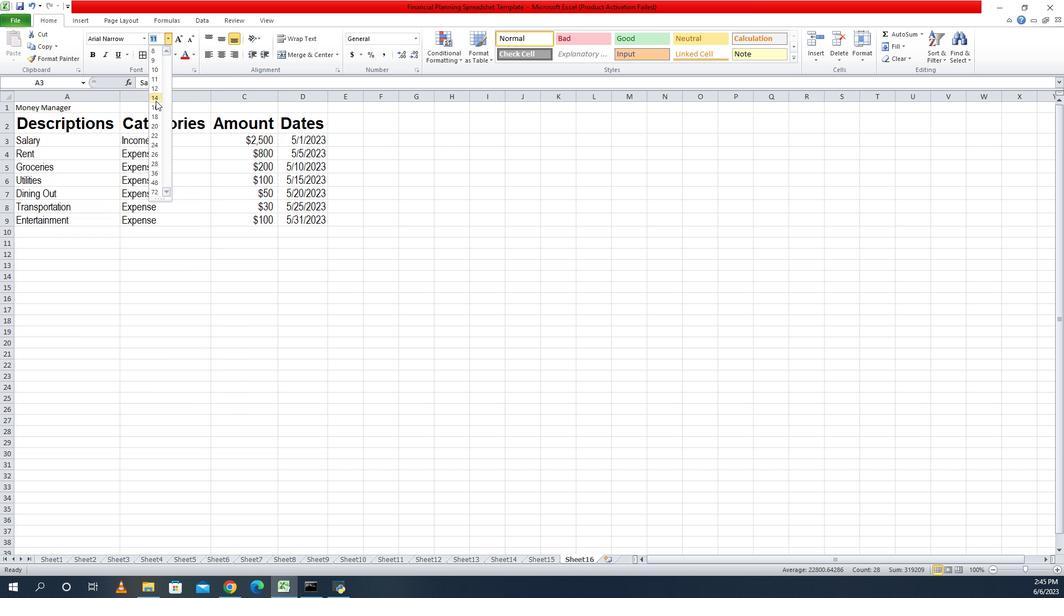
Action: Mouse pressed left at (154, 105)
Screenshot: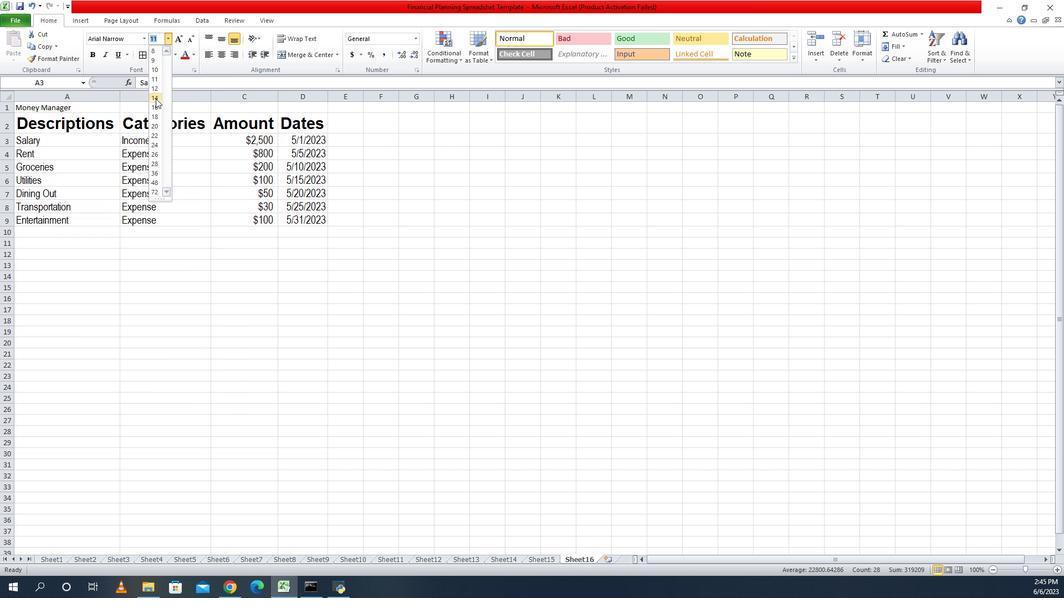 
Action: Mouse moved to (50, 131)
Screenshot: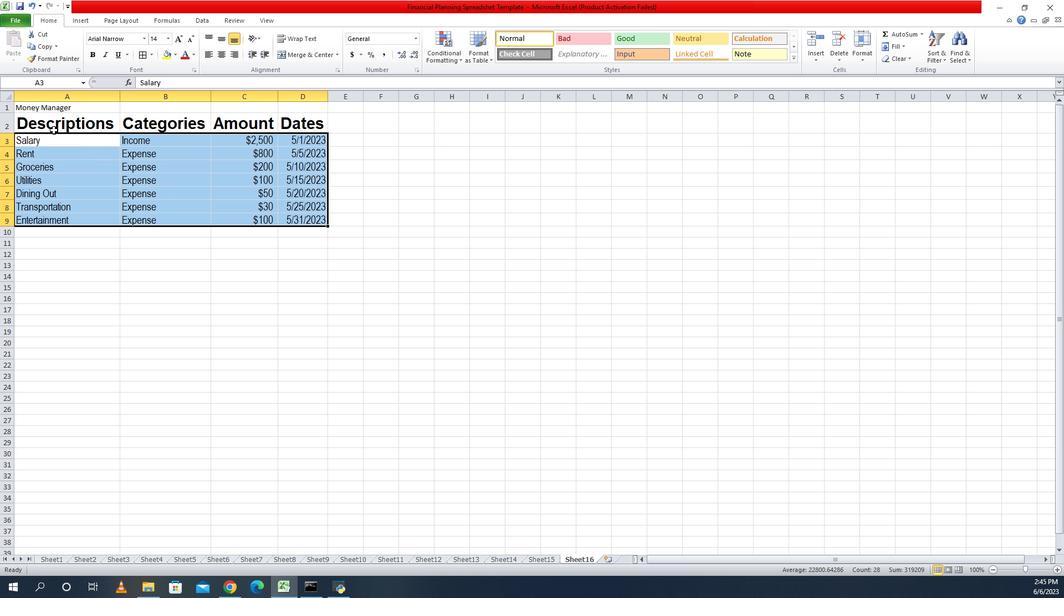 
Action: Mouse pressed left at (50, 131)
Screenshot: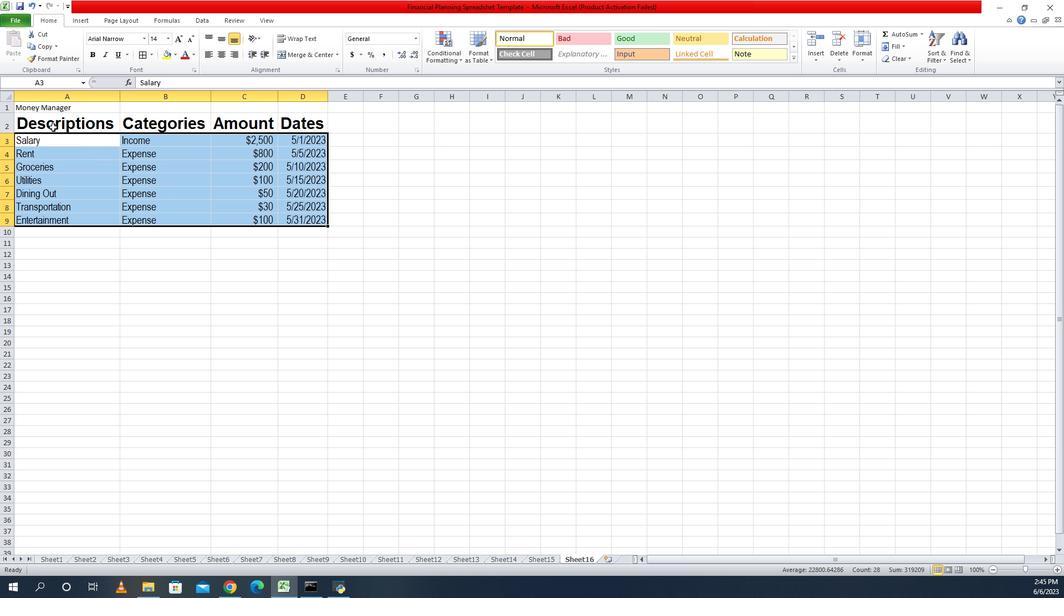 
Action: Mouse moved to (216, 49)
Screenshot: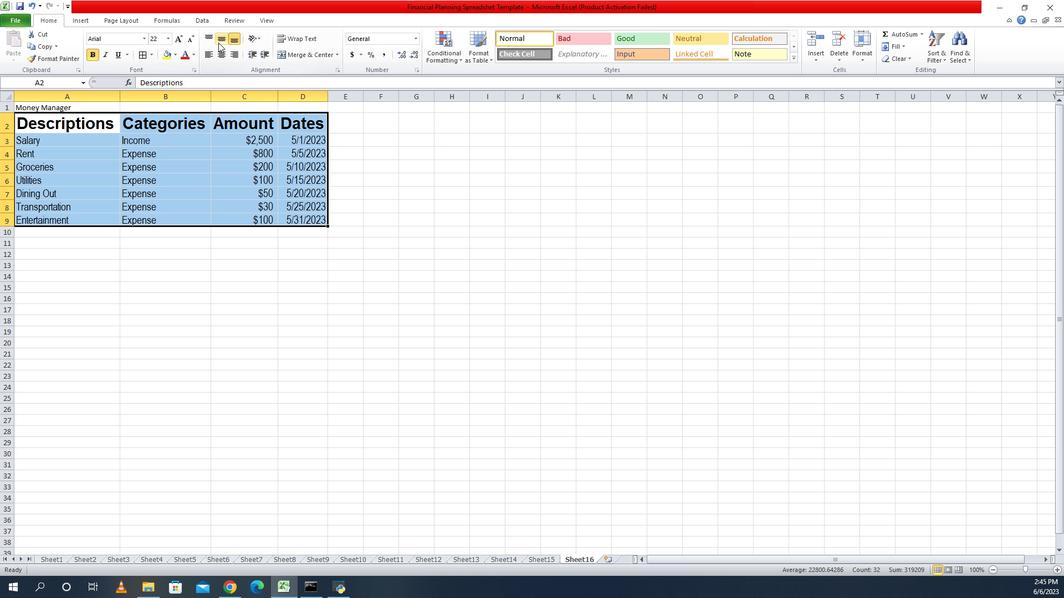 
Action: Mouse pressed left at (216, 49)
Screenshot: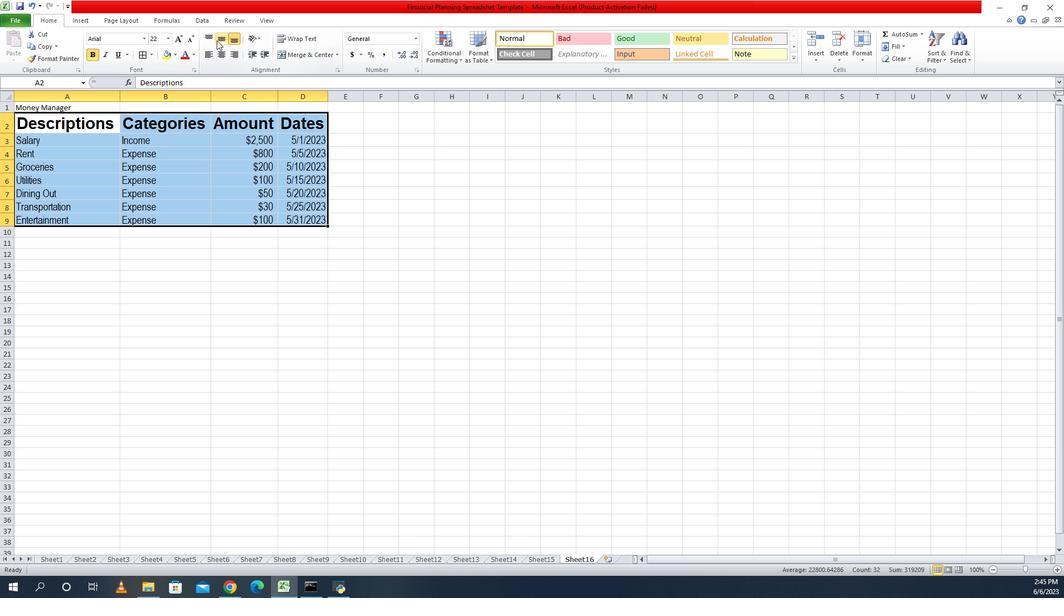 
Action: Mouse moved to (186, 256)
Screenshot: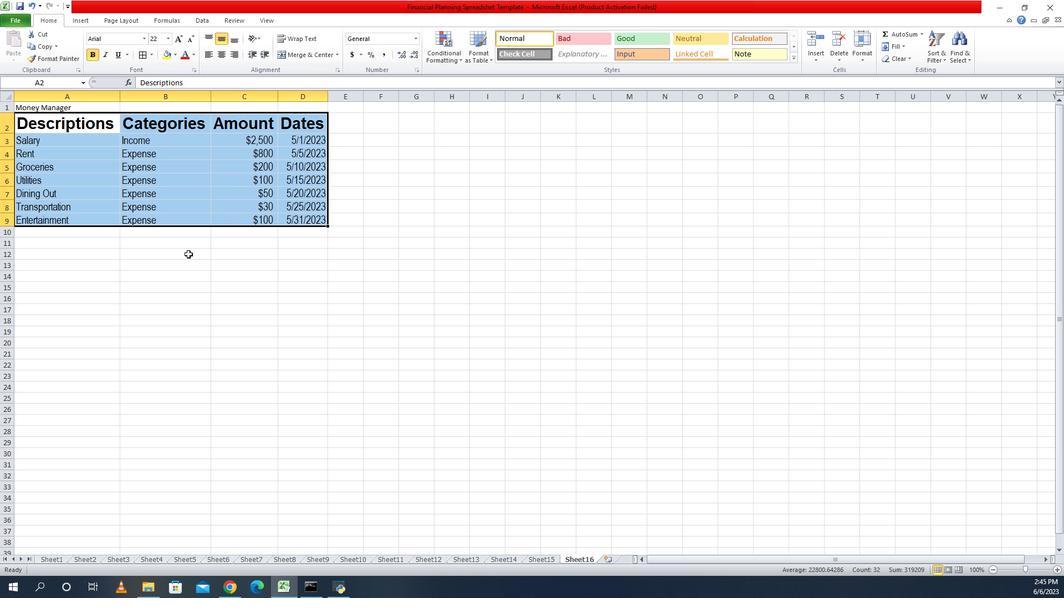 
Action: Mouse pressed left at (186, 256)
Screenshot: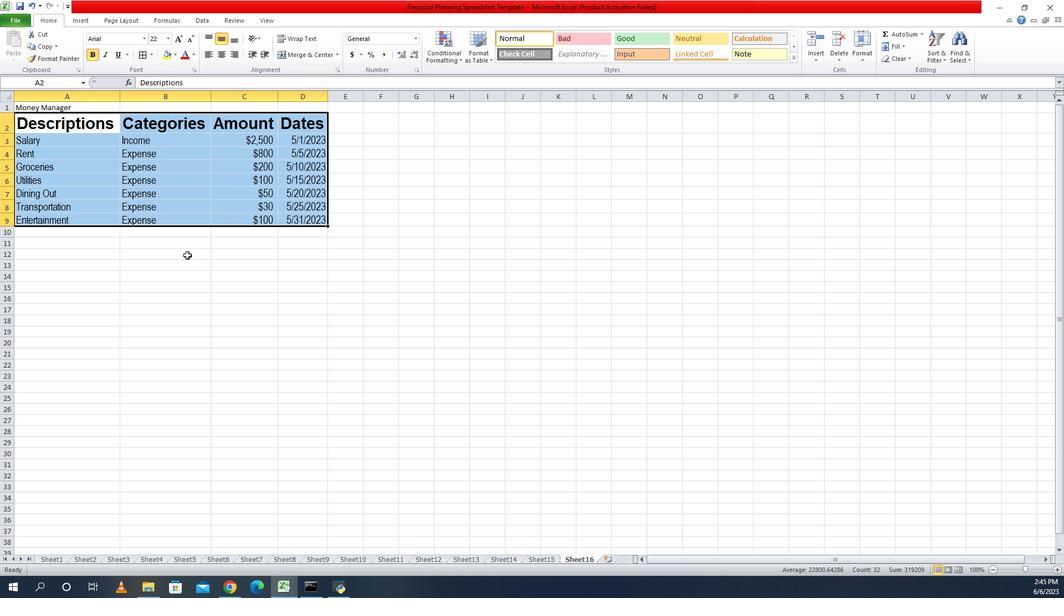 
